 Task: Create a scrum project AgileAssist. Add to scrum project AgileAssist a team member softage.4@softage.net and assign as Project Lead. Add to scrum project AgileAssist a team member softage.1@softage.net
Action: Mouse moved to (248, 76)
Screenshot: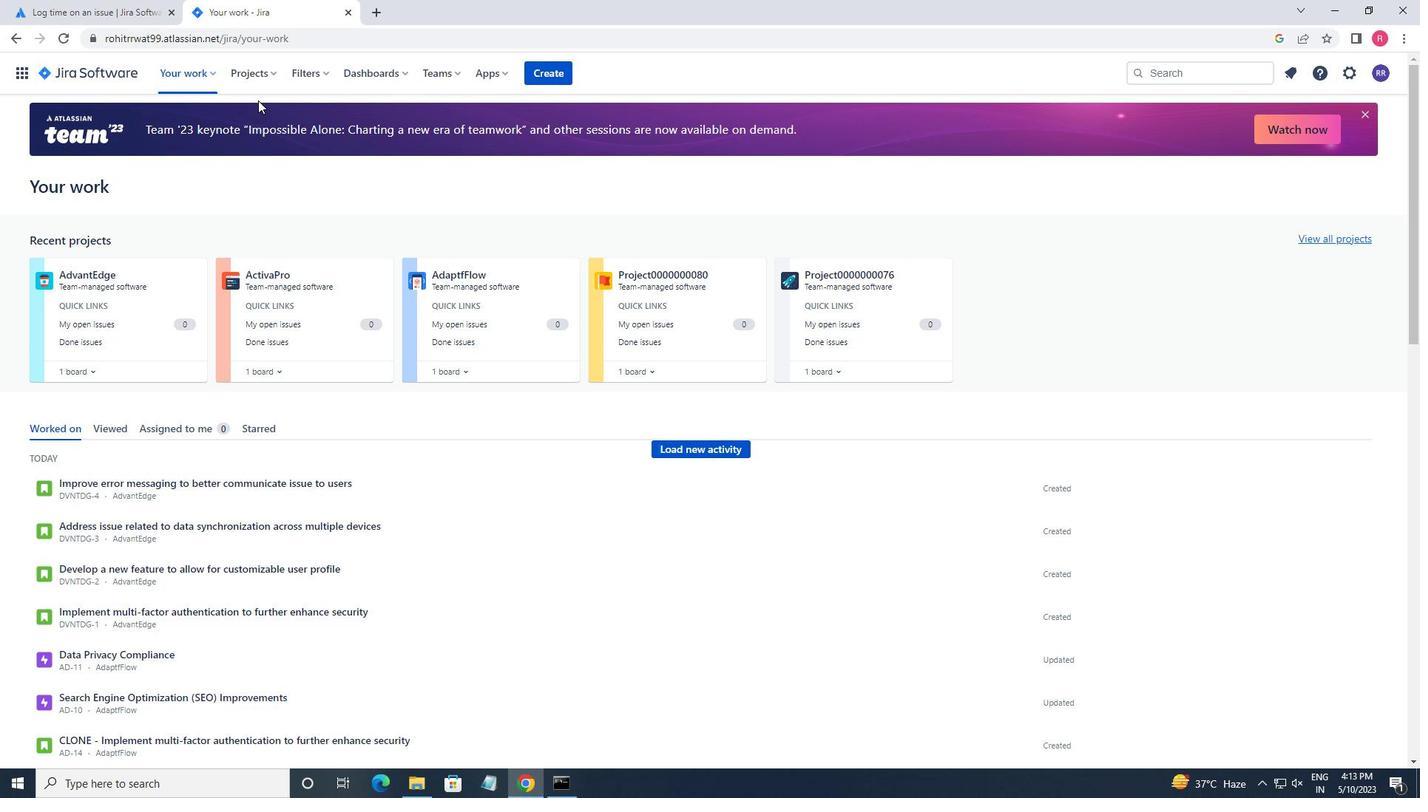 
Action: Mouse pressed left at (248, 76)
Screenshot: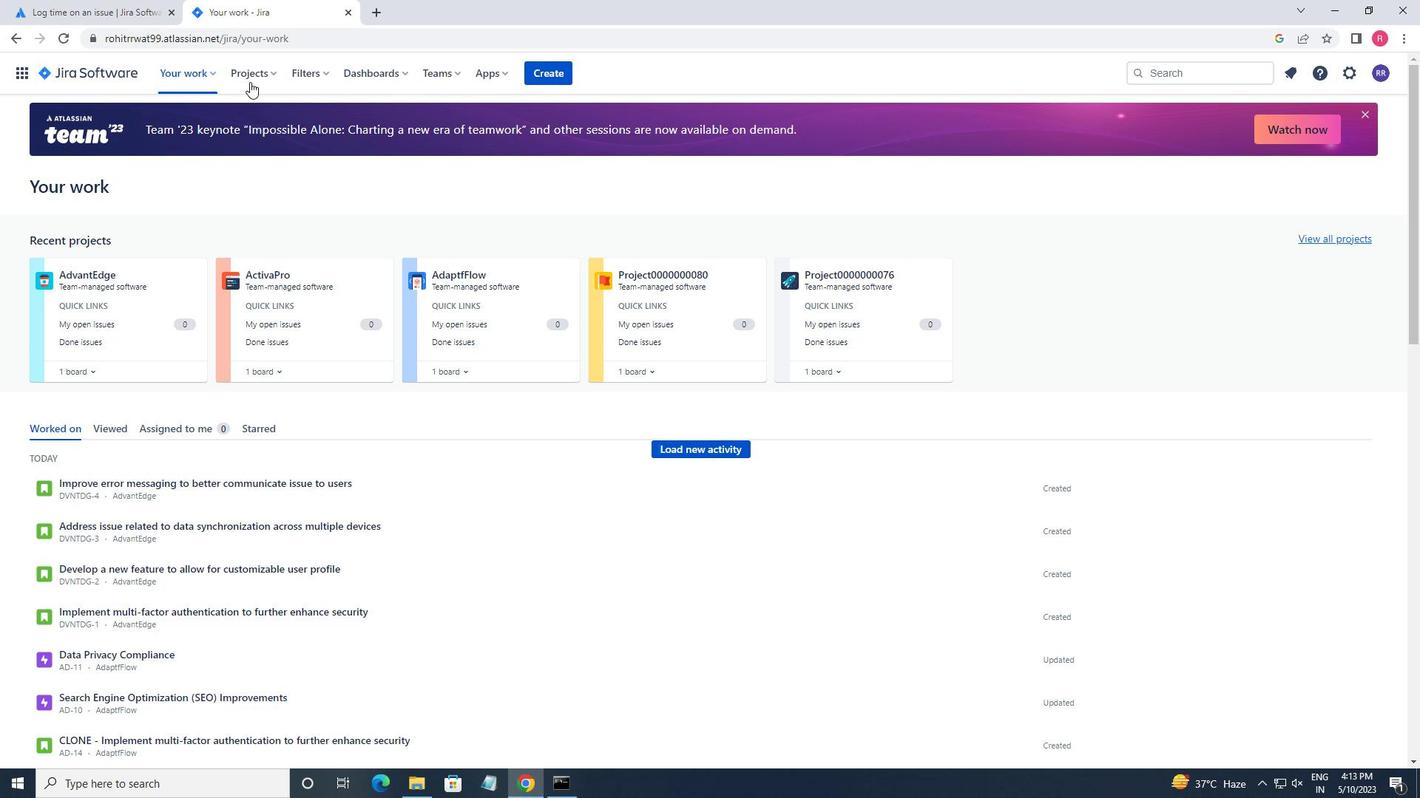 
Action: Mouse moved to (293, 369)
Screenshot: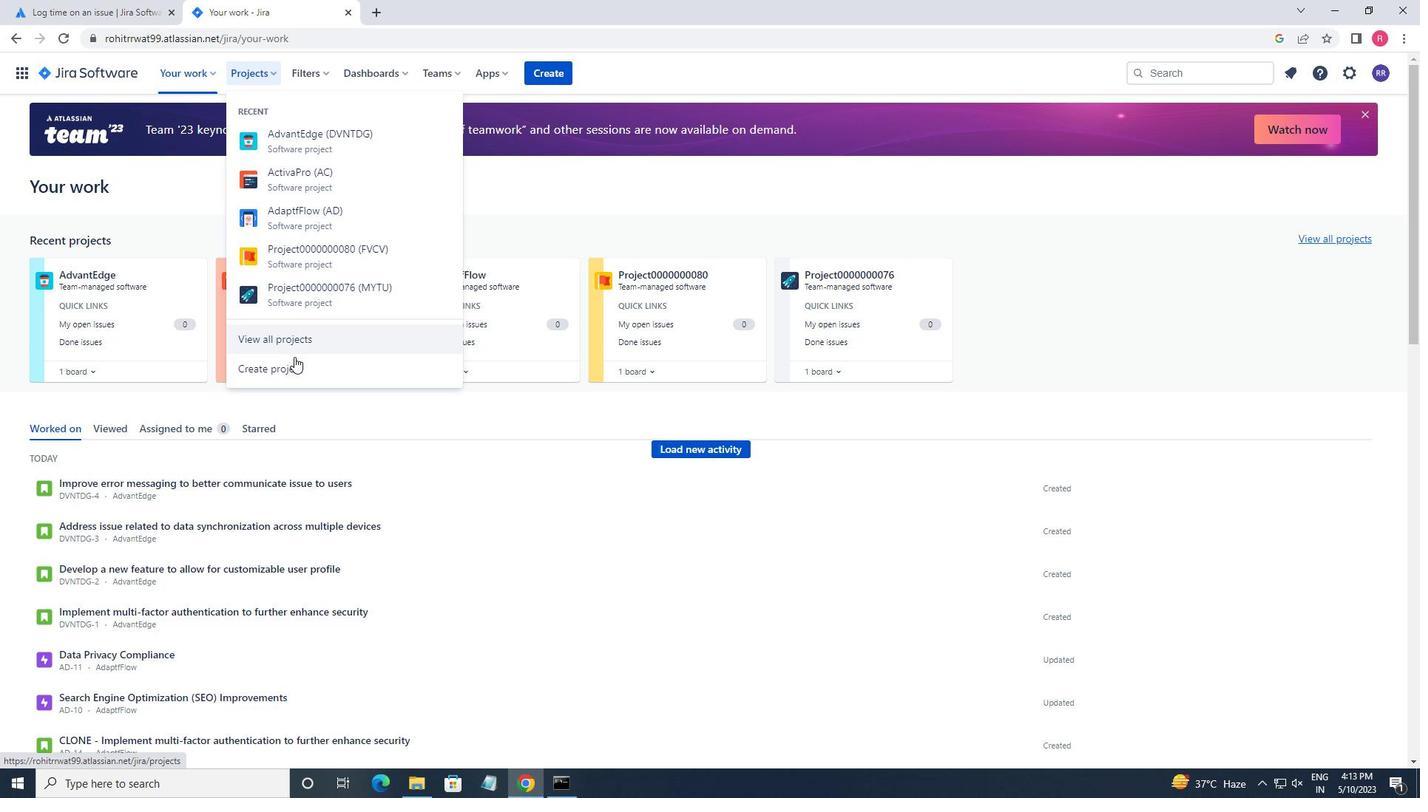 
Action: Mouse pressed left at (293, 369)
Screenshot: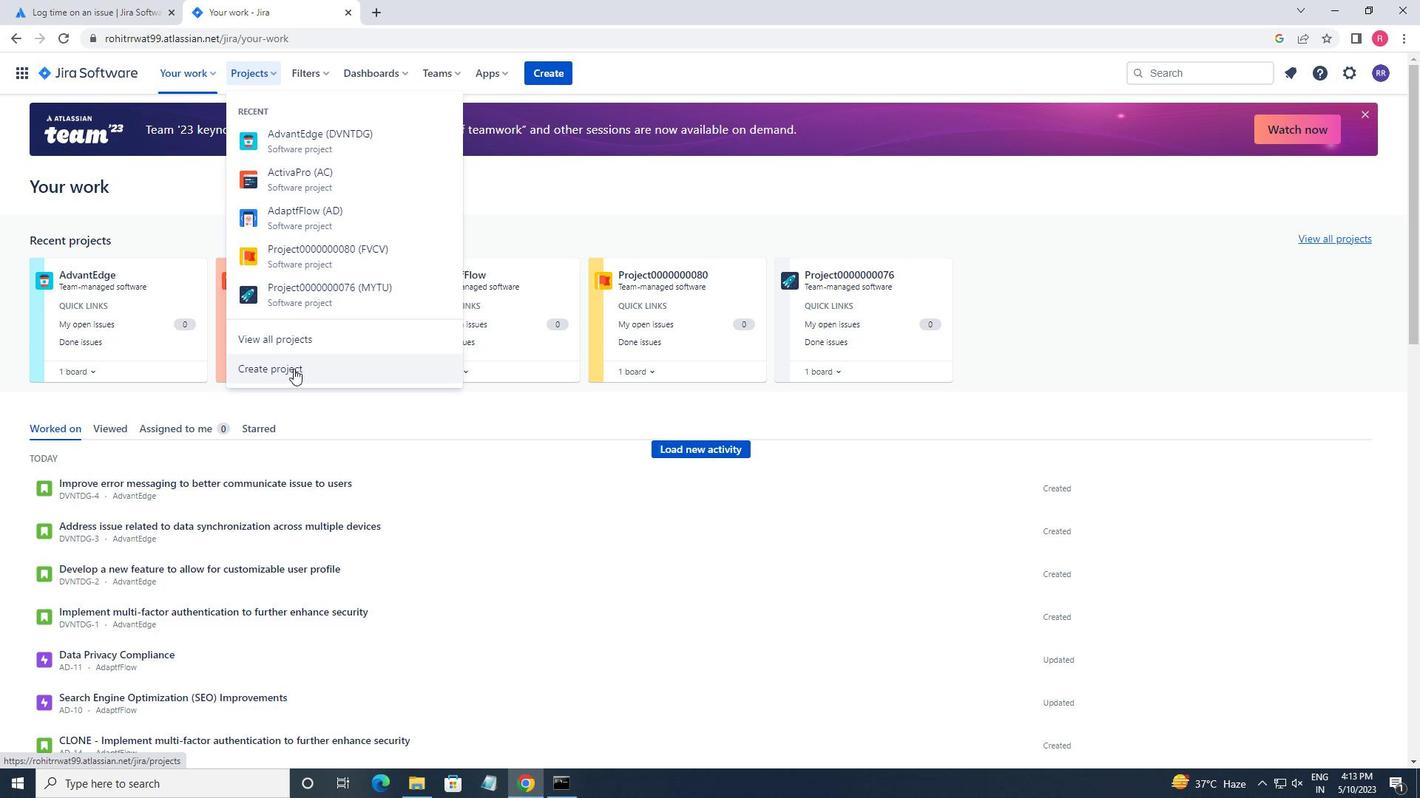
Action: Mouse moved to (727, 367)
Screenshot: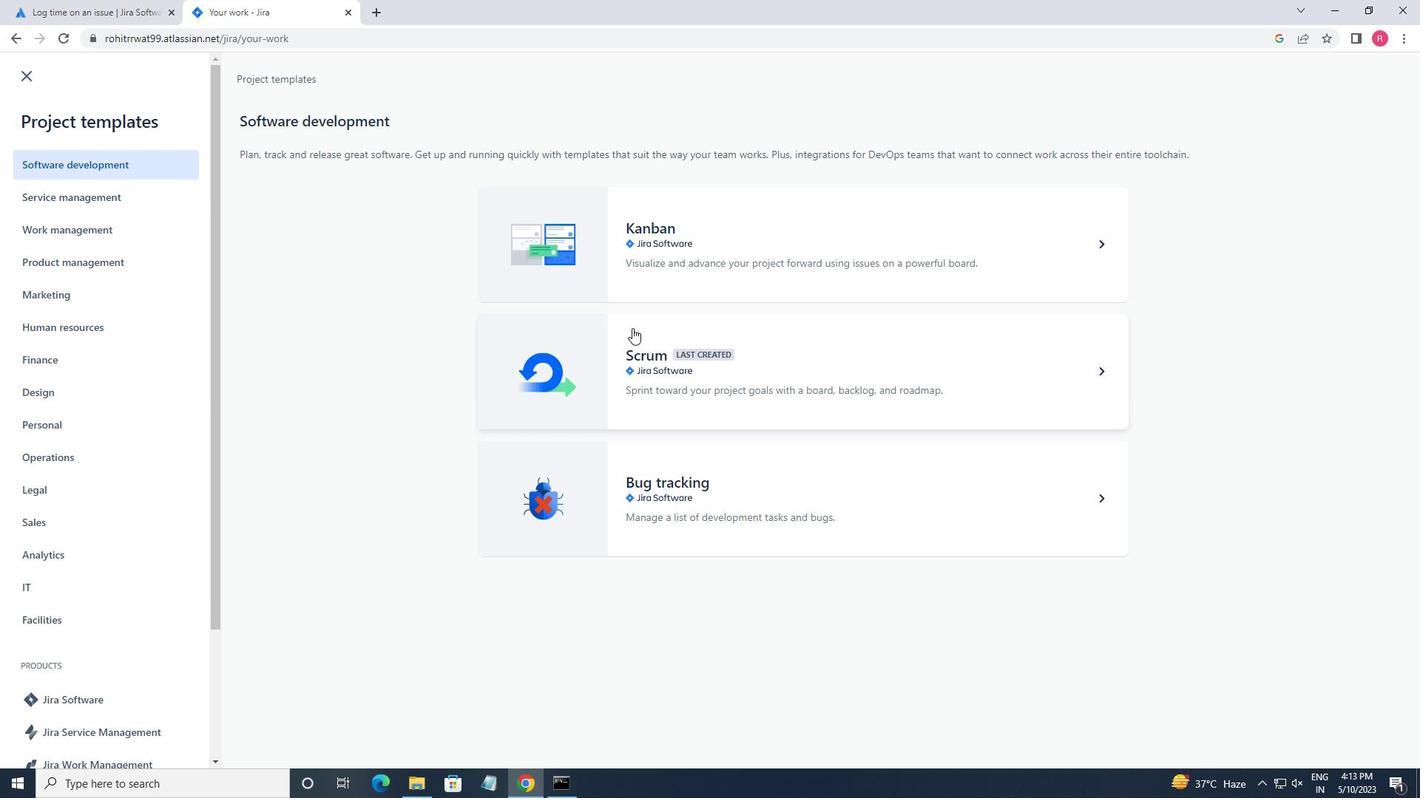 
Action: Mouse pressed left at (727, 367)
Screenshot: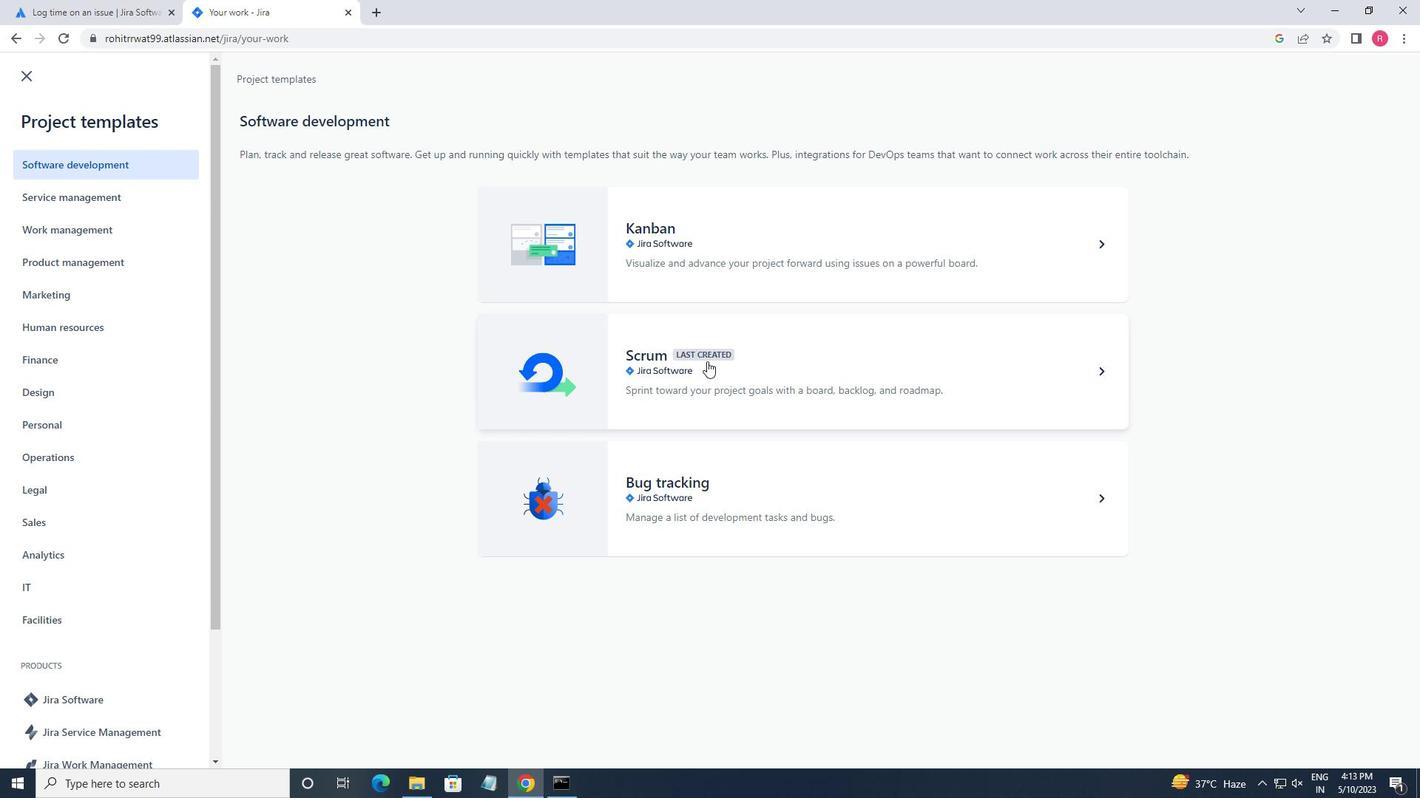 
Action: Mouse moved to (1088, 737)
Screenshot: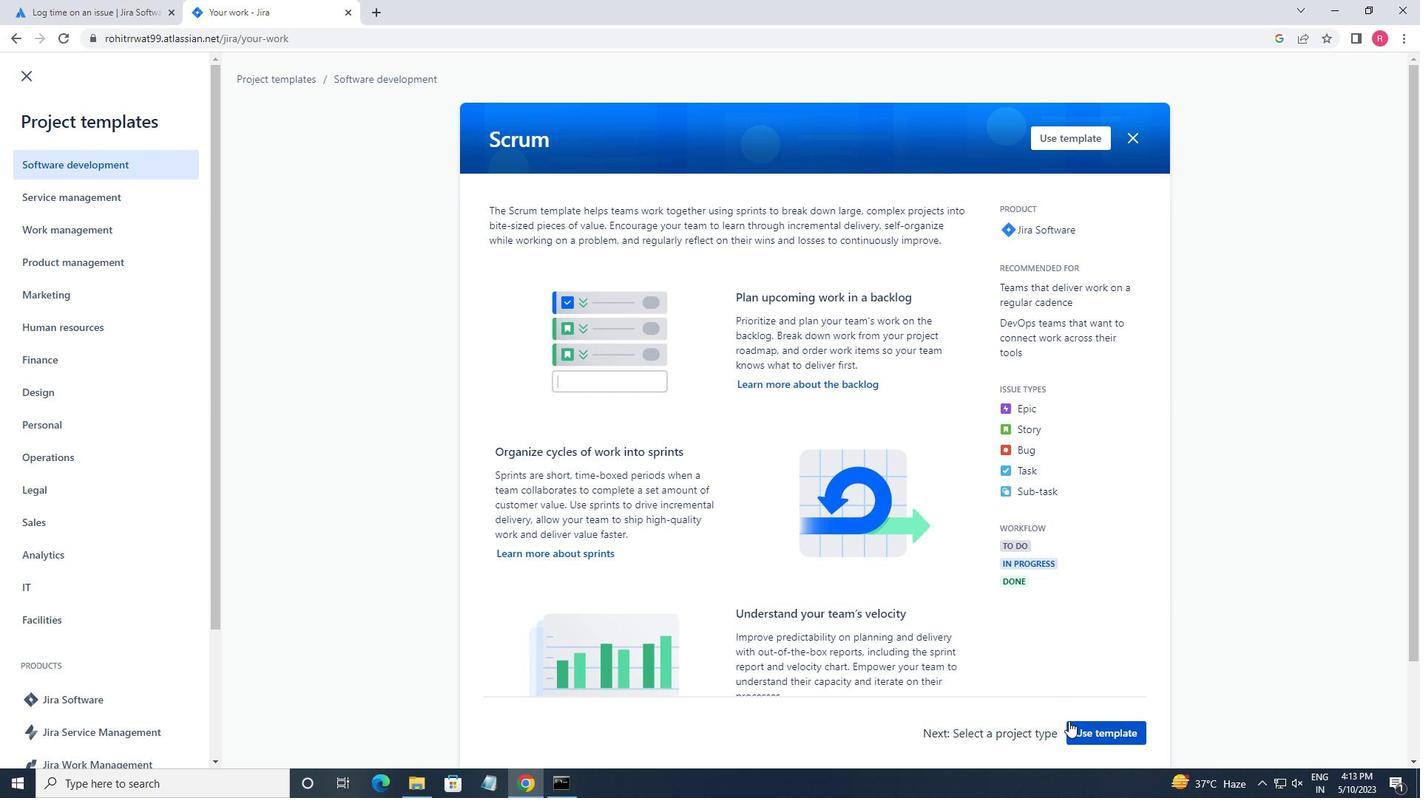
Action: Mouse pressed left at (1088, 737)
Screenshot: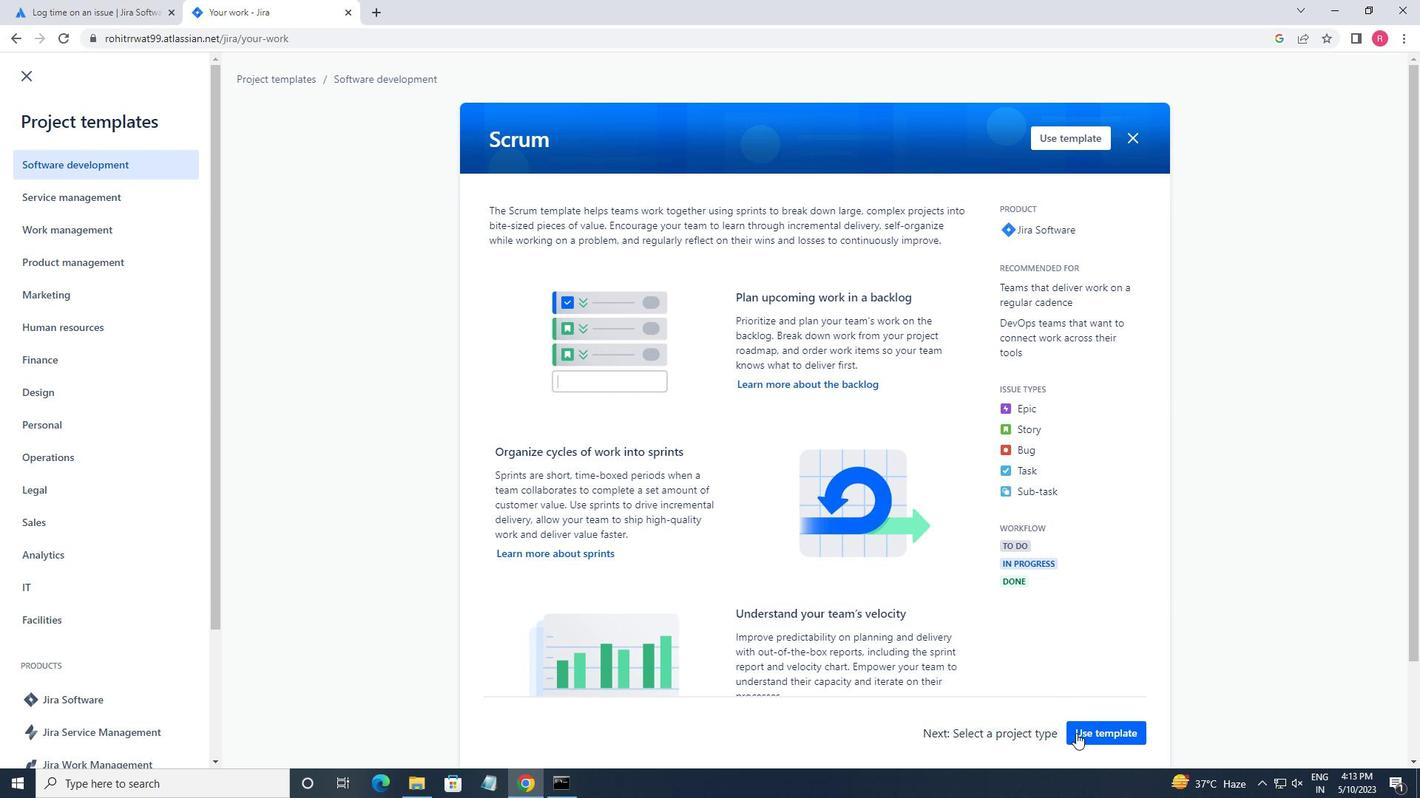 
Action: Mouse moved to (528, 720)
Screenshot: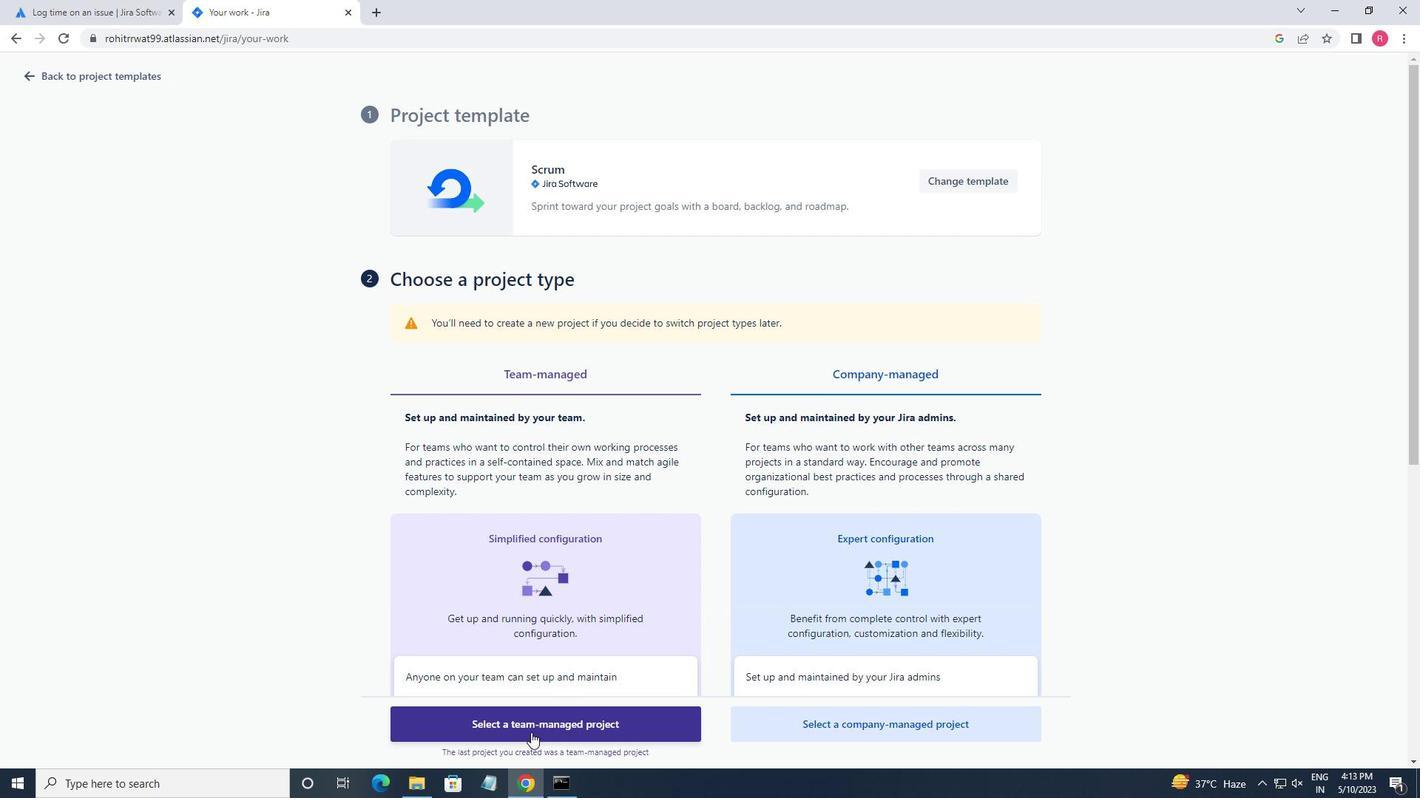 
Action: Mouse pressed left at (528, 720)
Screenshot: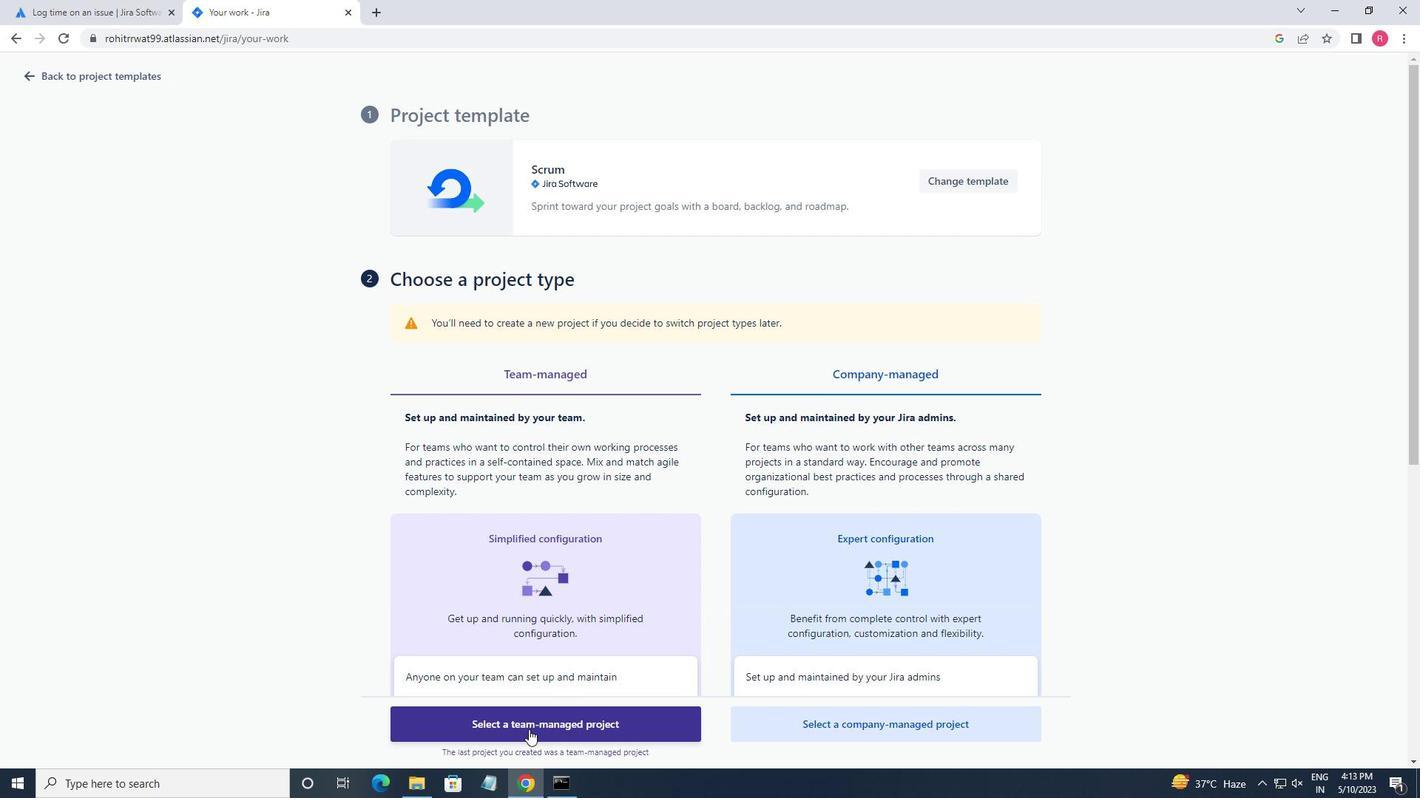 
Action: Mouse moved to (449, 371)
Screenshot: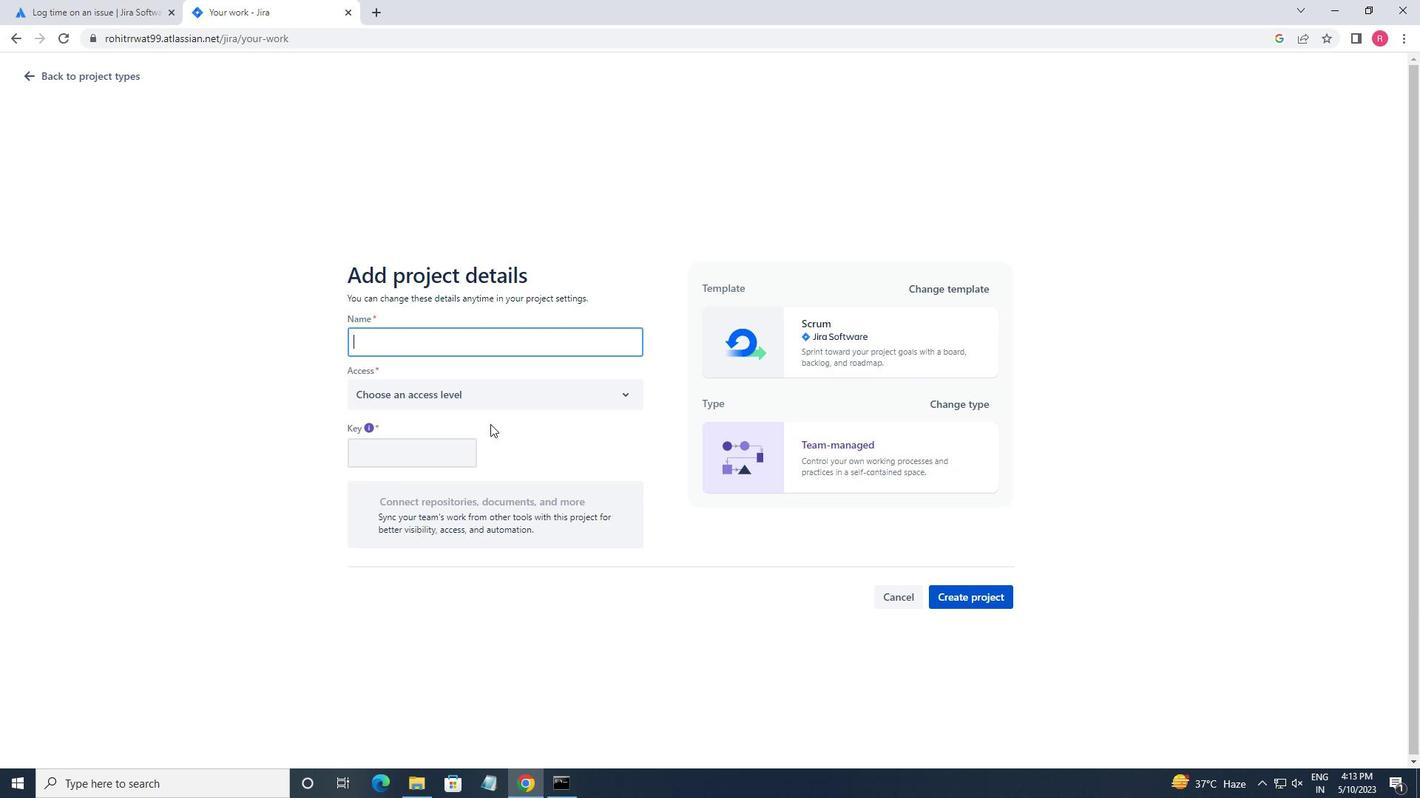 
Action: Key pressed <Key.shift>AGILE<Key.shift>ASSIST
Screenshot: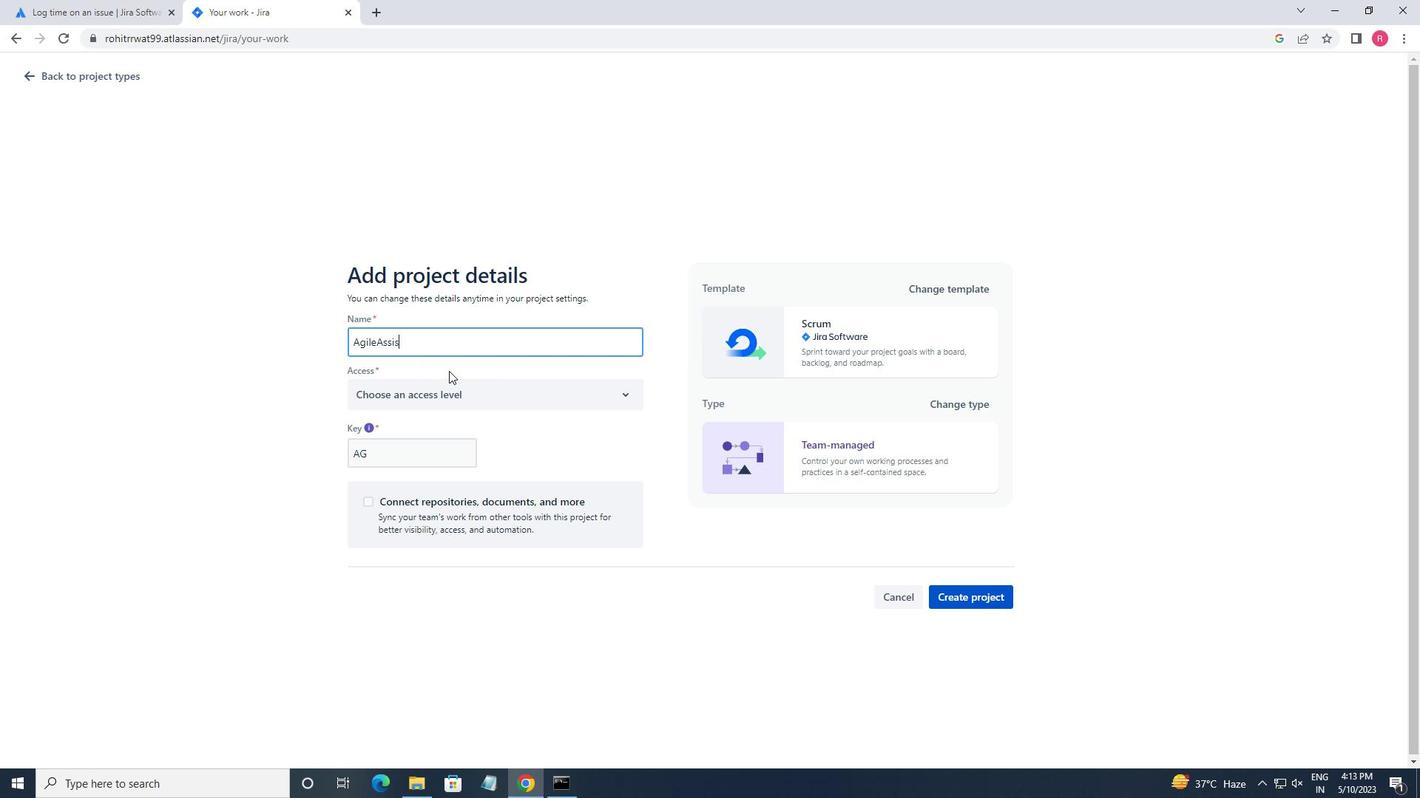 
Action: Mouse moved to (447, 388)
Screenshot: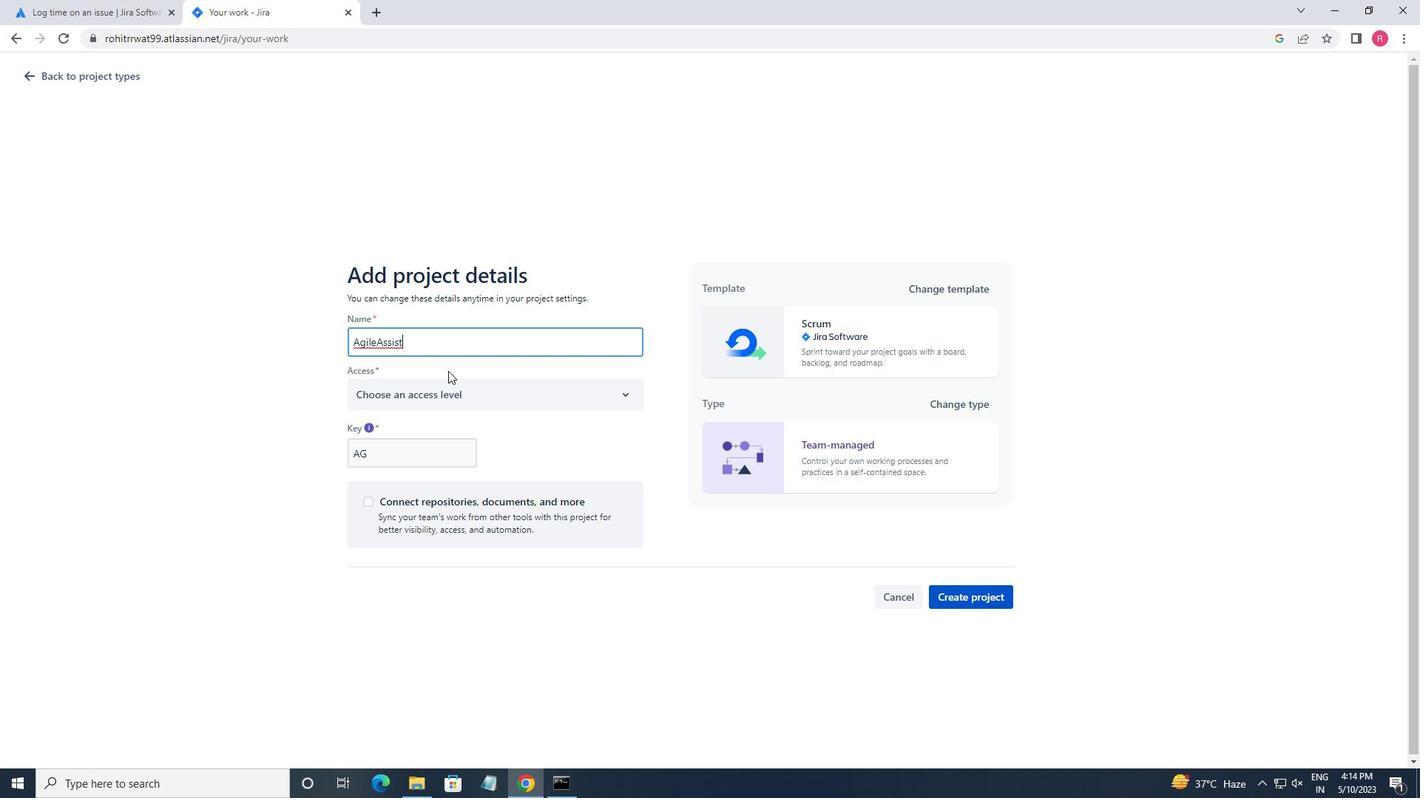 
Action: Mouse pressed left at (447, 388)
Screenshot: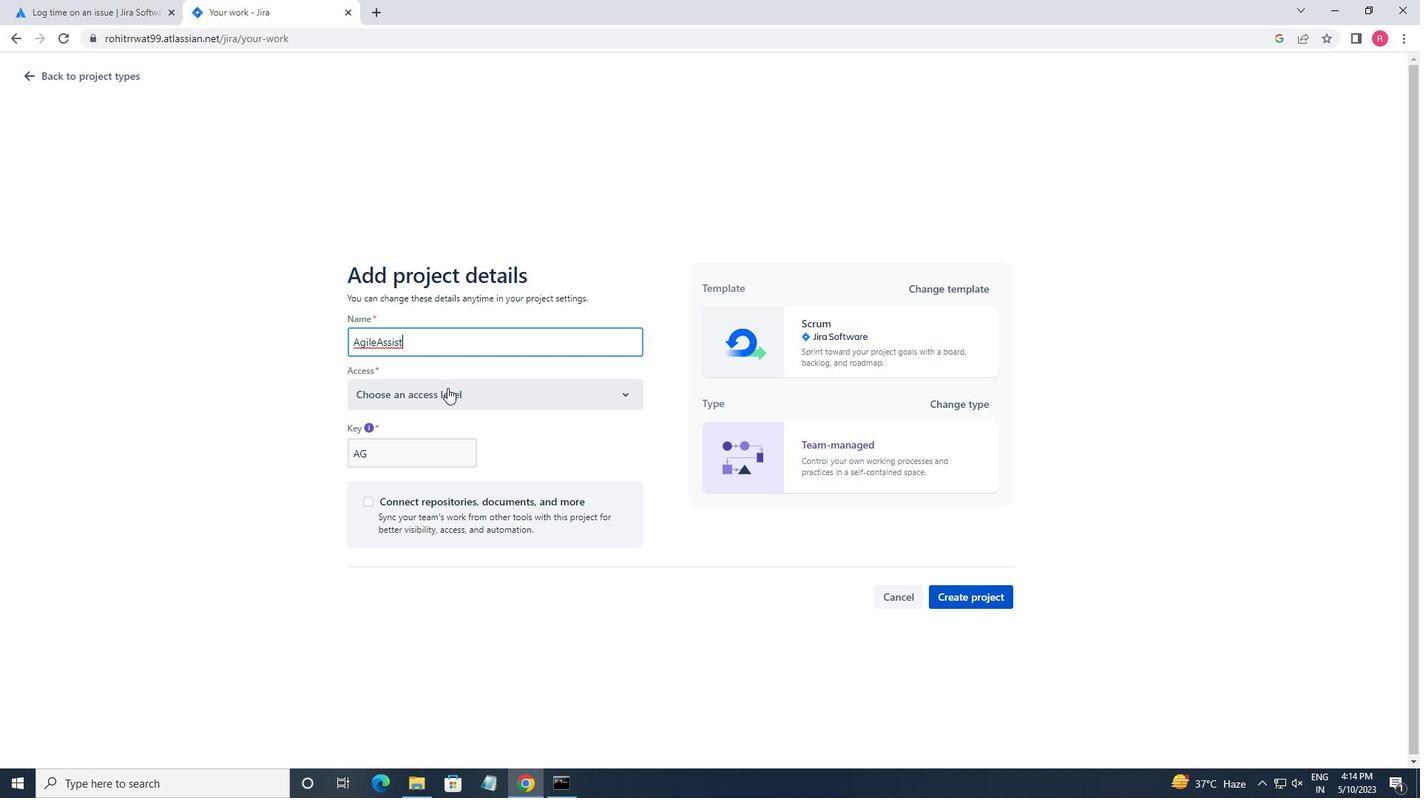 
Action: Mouse moved to (410, 437)
Screenshot: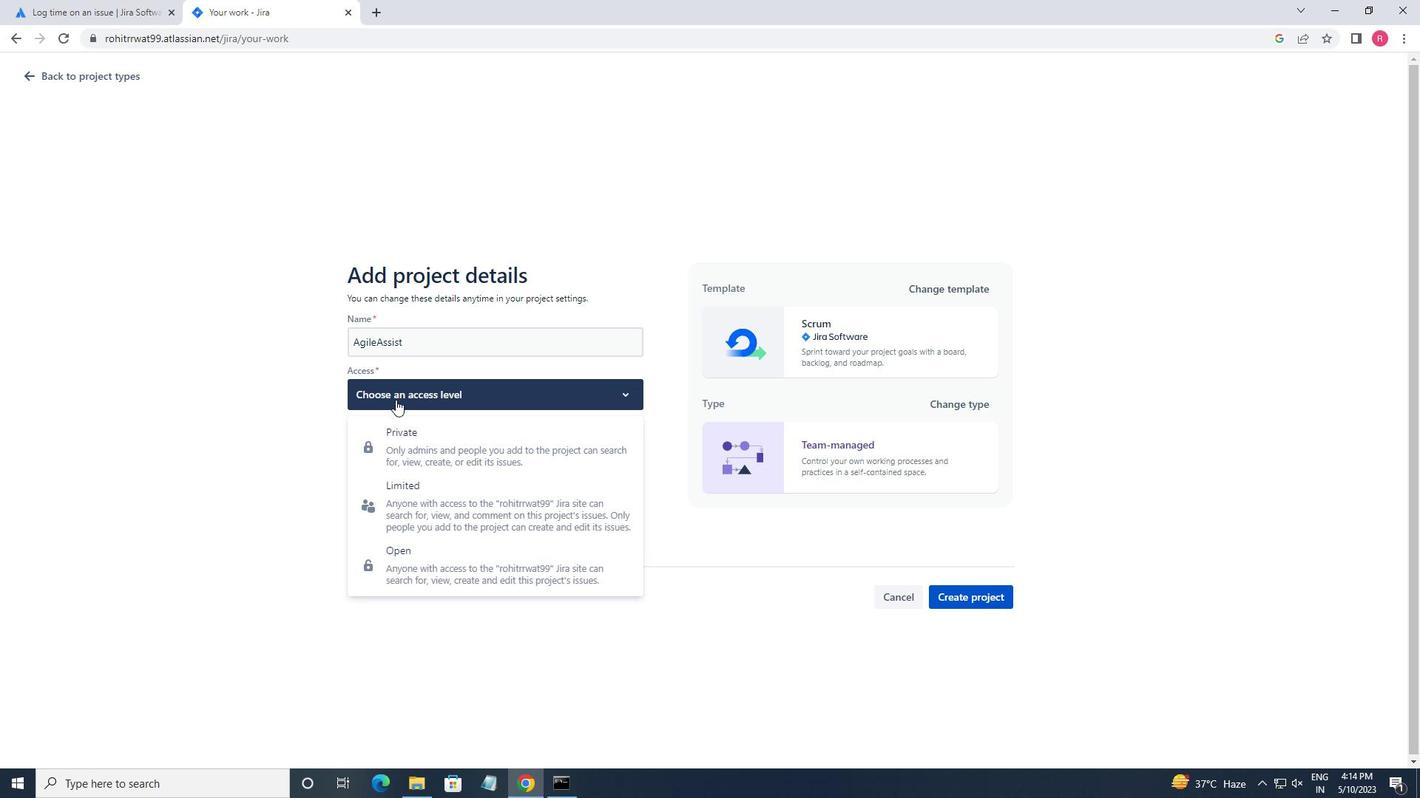 
Action: Mouse pressed left at (410, 437)
Screenshot: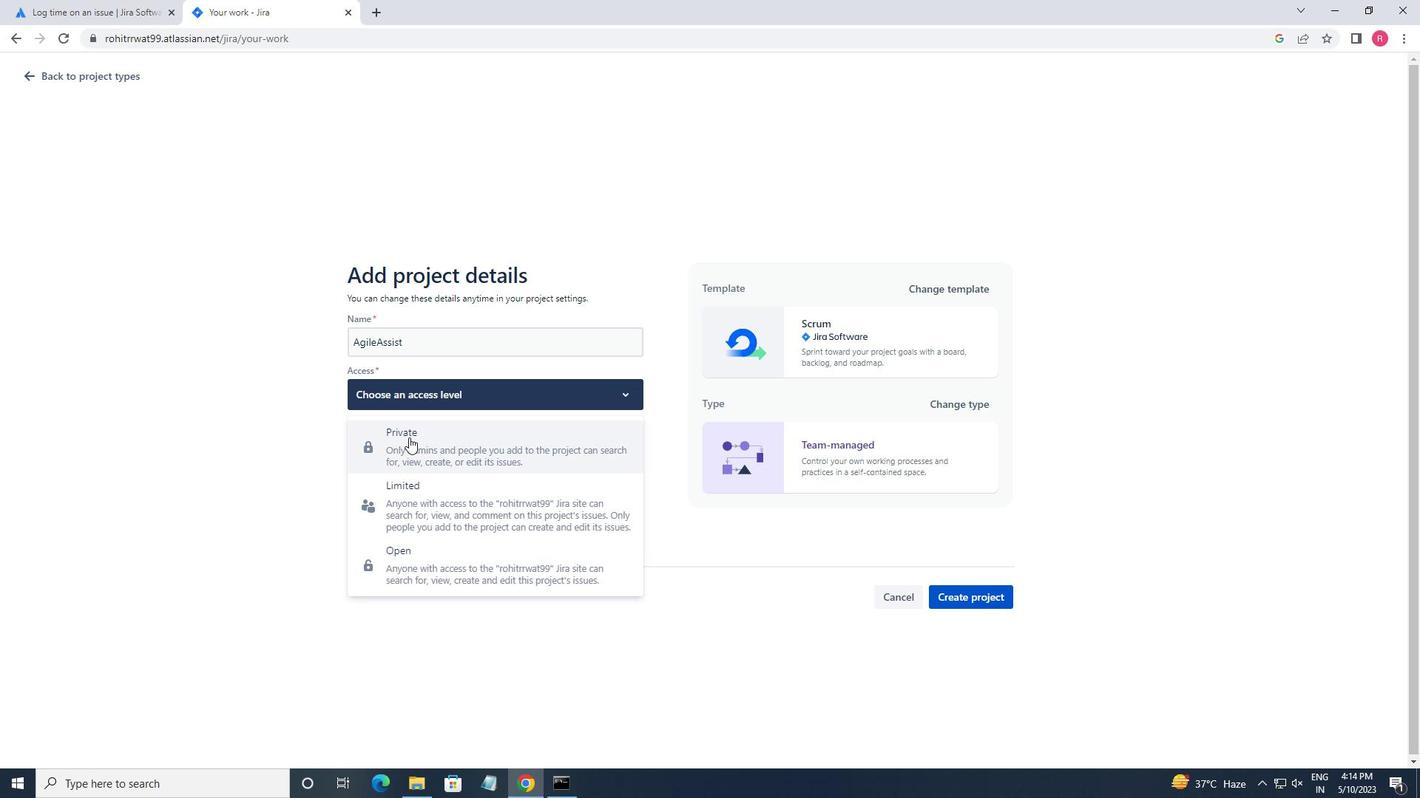 
Action: Mouse moved to (946, 595)
Screenshot: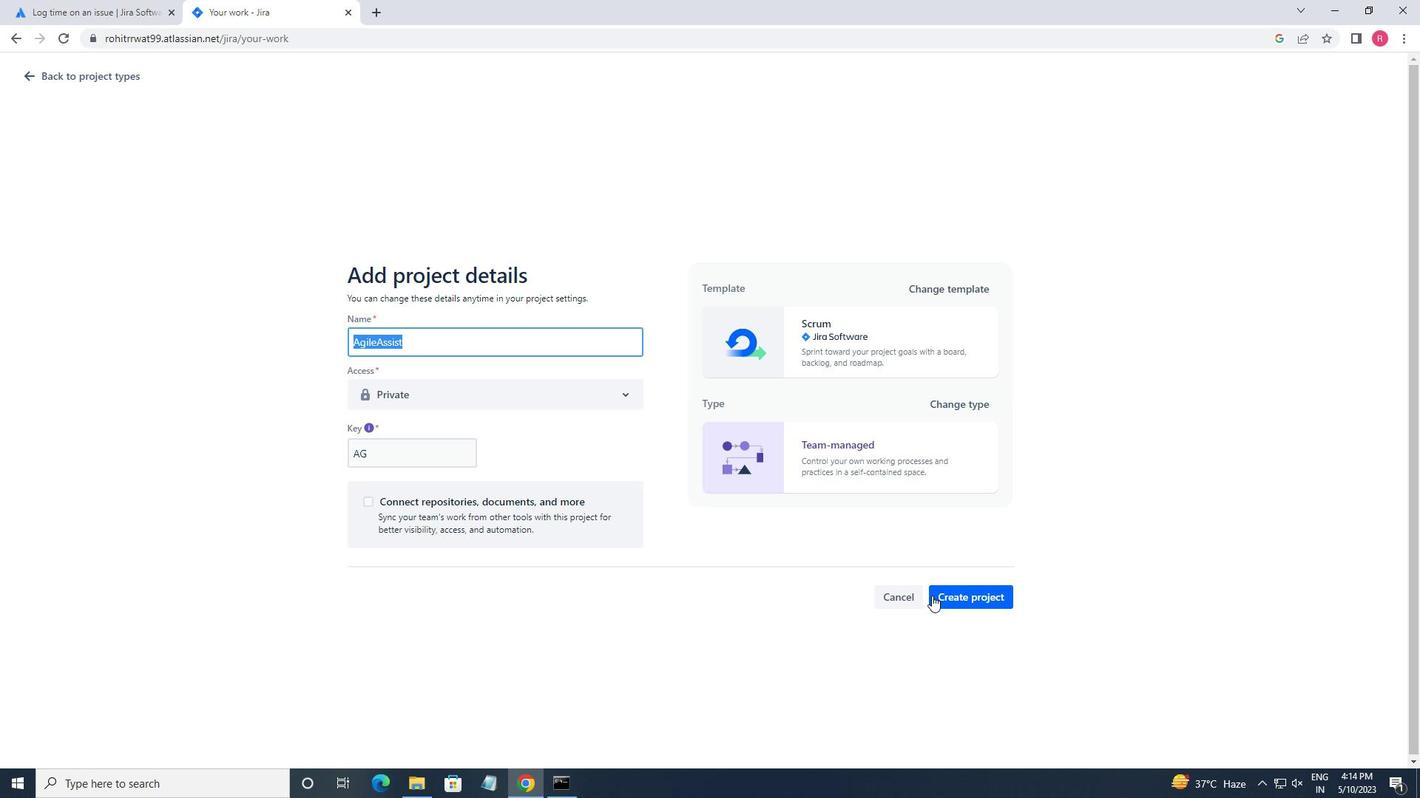 
Action: Mouse pressed left at (946, 595)
Screenshot: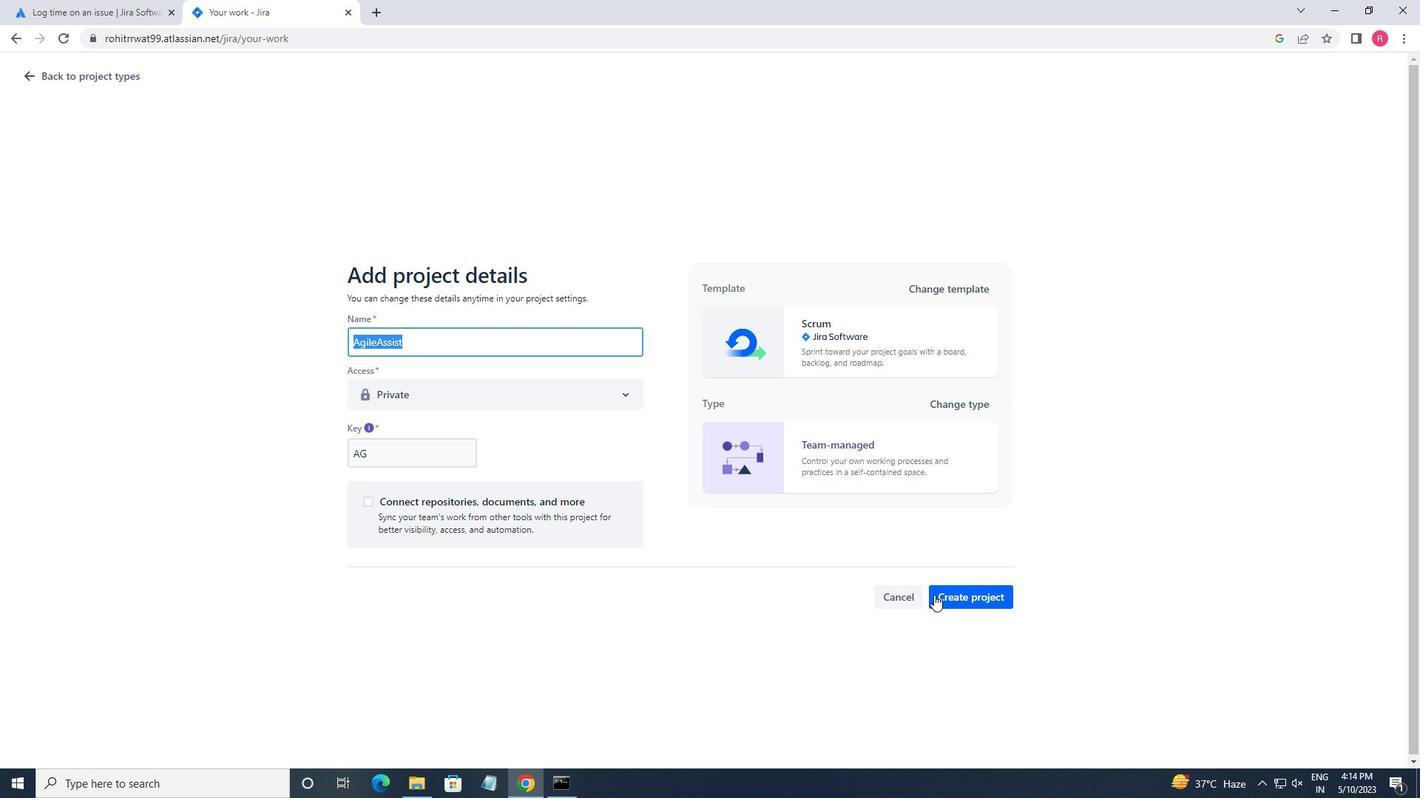 
Action: Mouse moved to (352, 199)
Screenshot: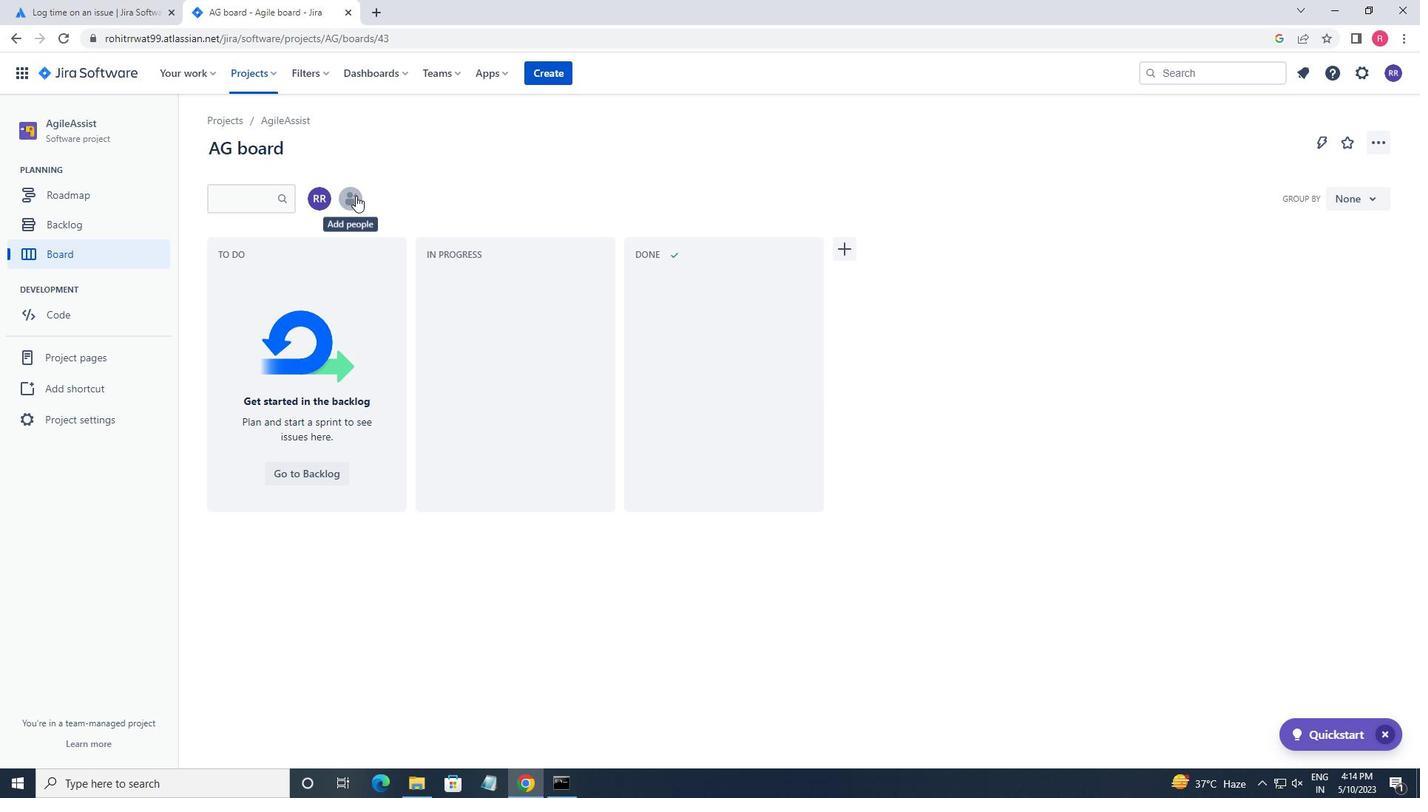 
Action: Mouse pressed left at (352, 199)
Screenshot: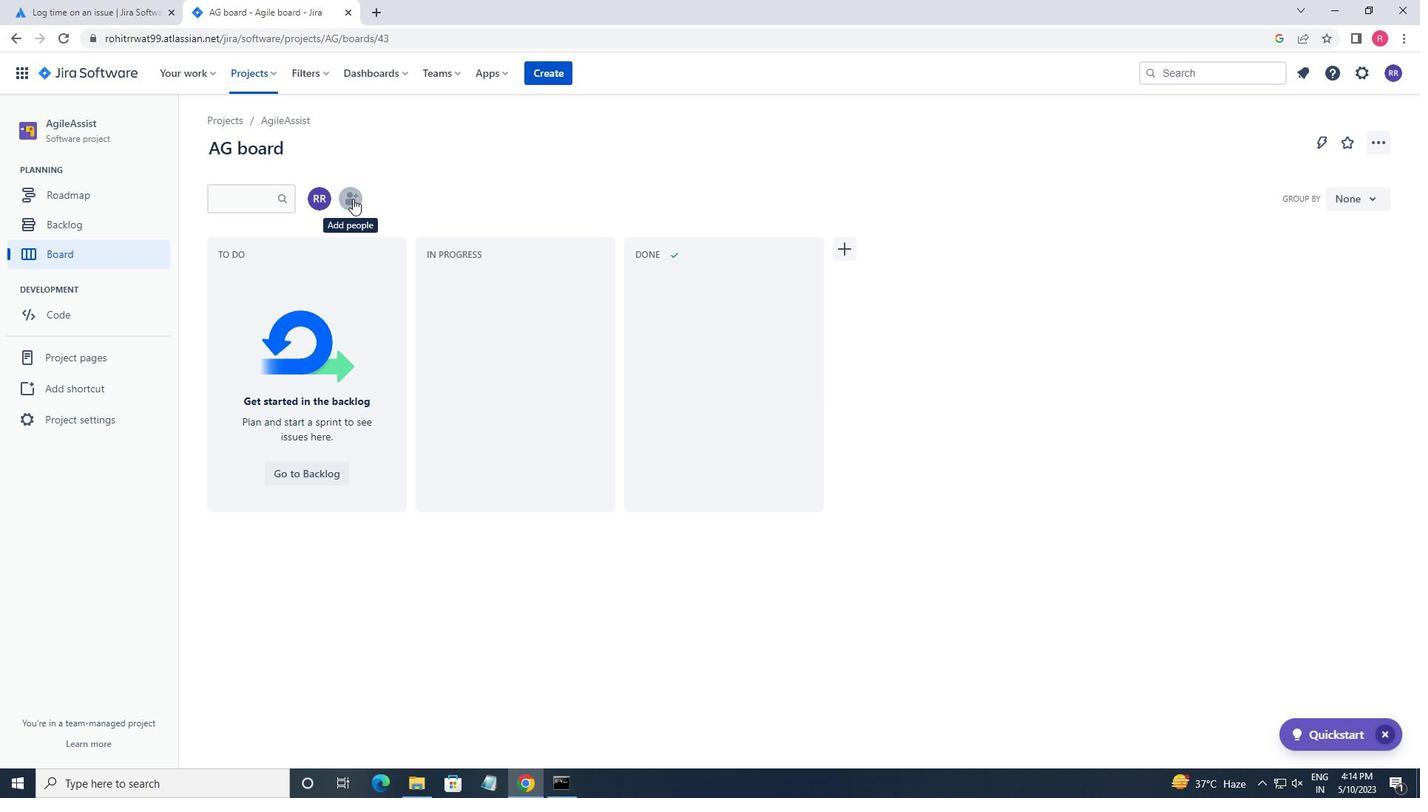 
Action: Mouse moved to (386, 253)
Screenshot: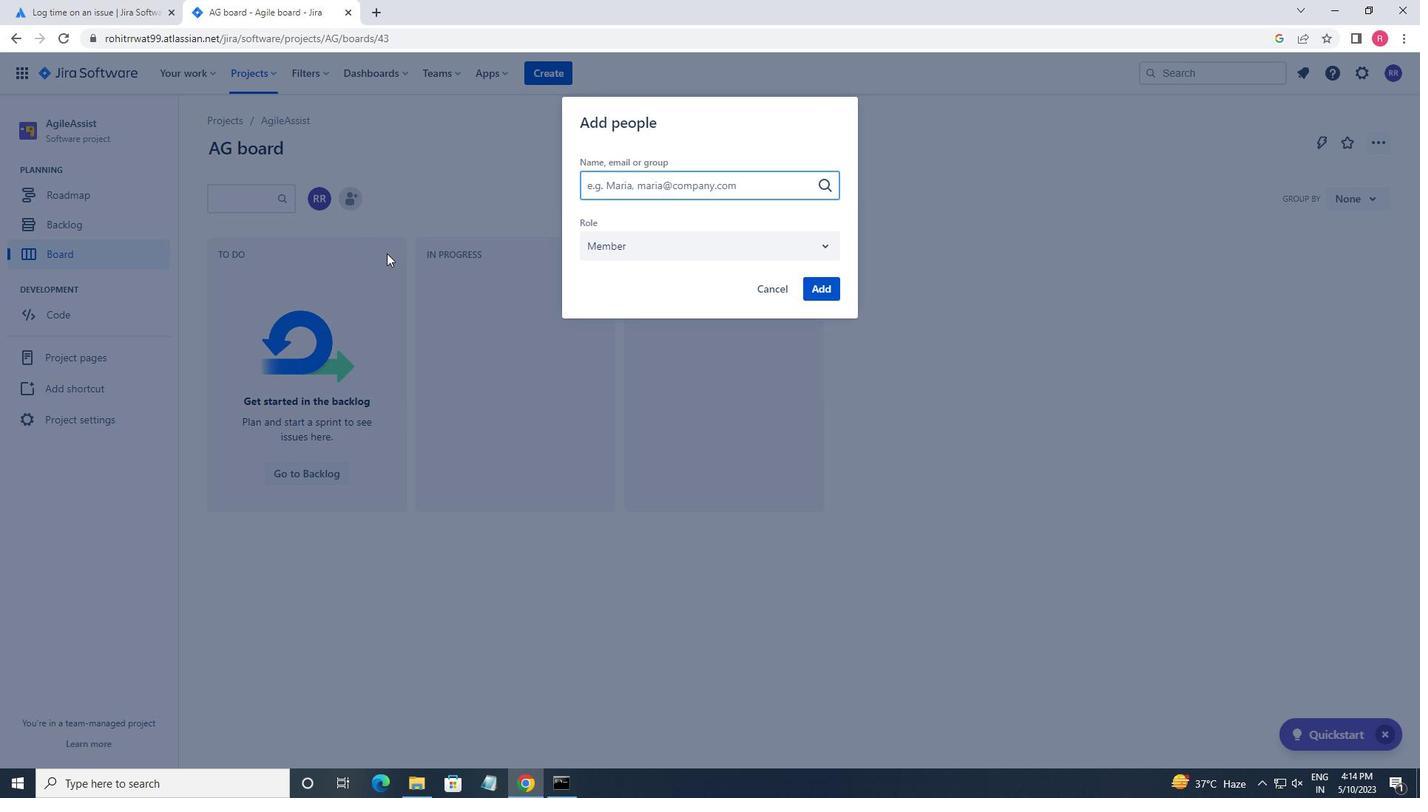 
Action: Key pressed SOFTAGE.4<Key.shift>@SOFTAW<Key.backspace><Key.backspace>AGE.NET<Key.enter>
Screenshot: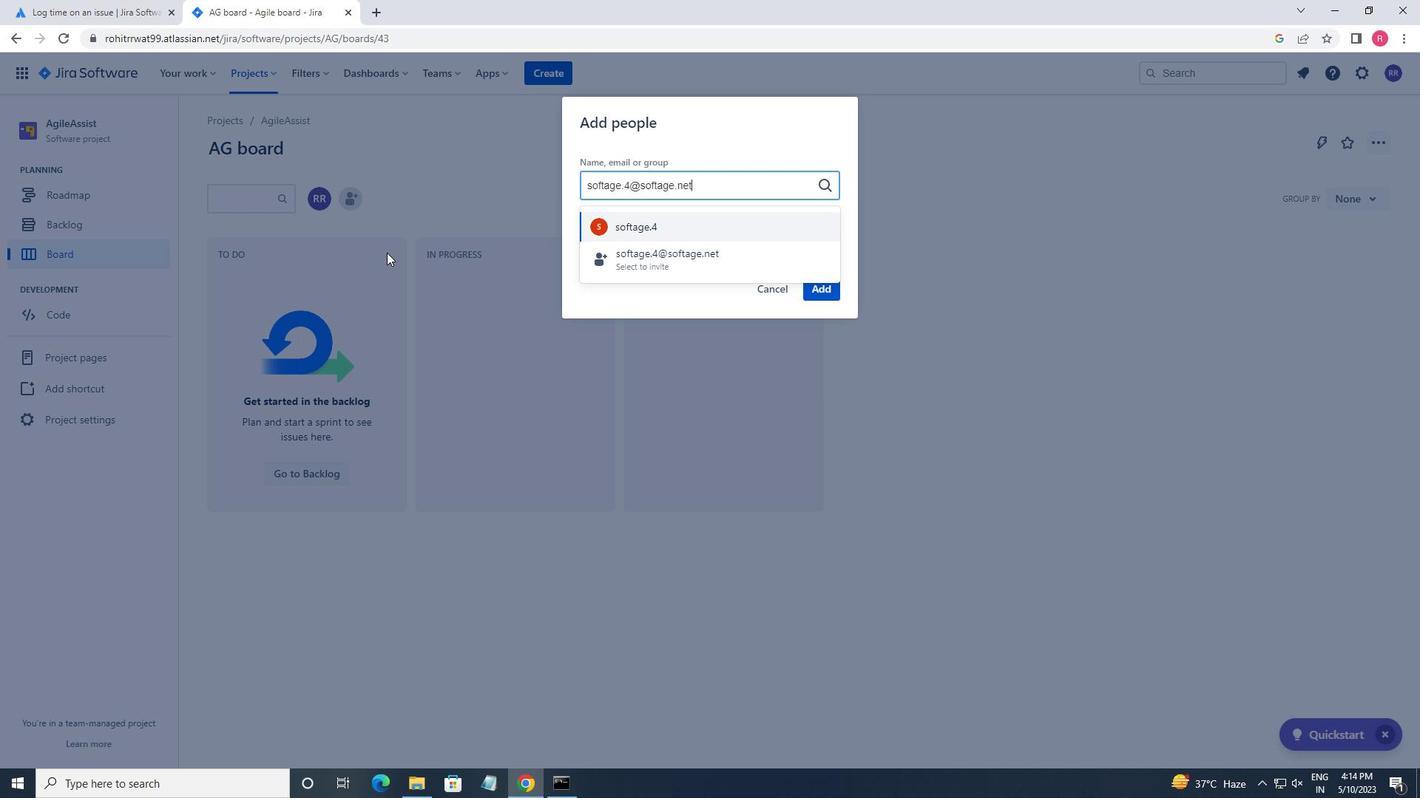 
Action: Mouse moved to (830, 284)
Screenshot: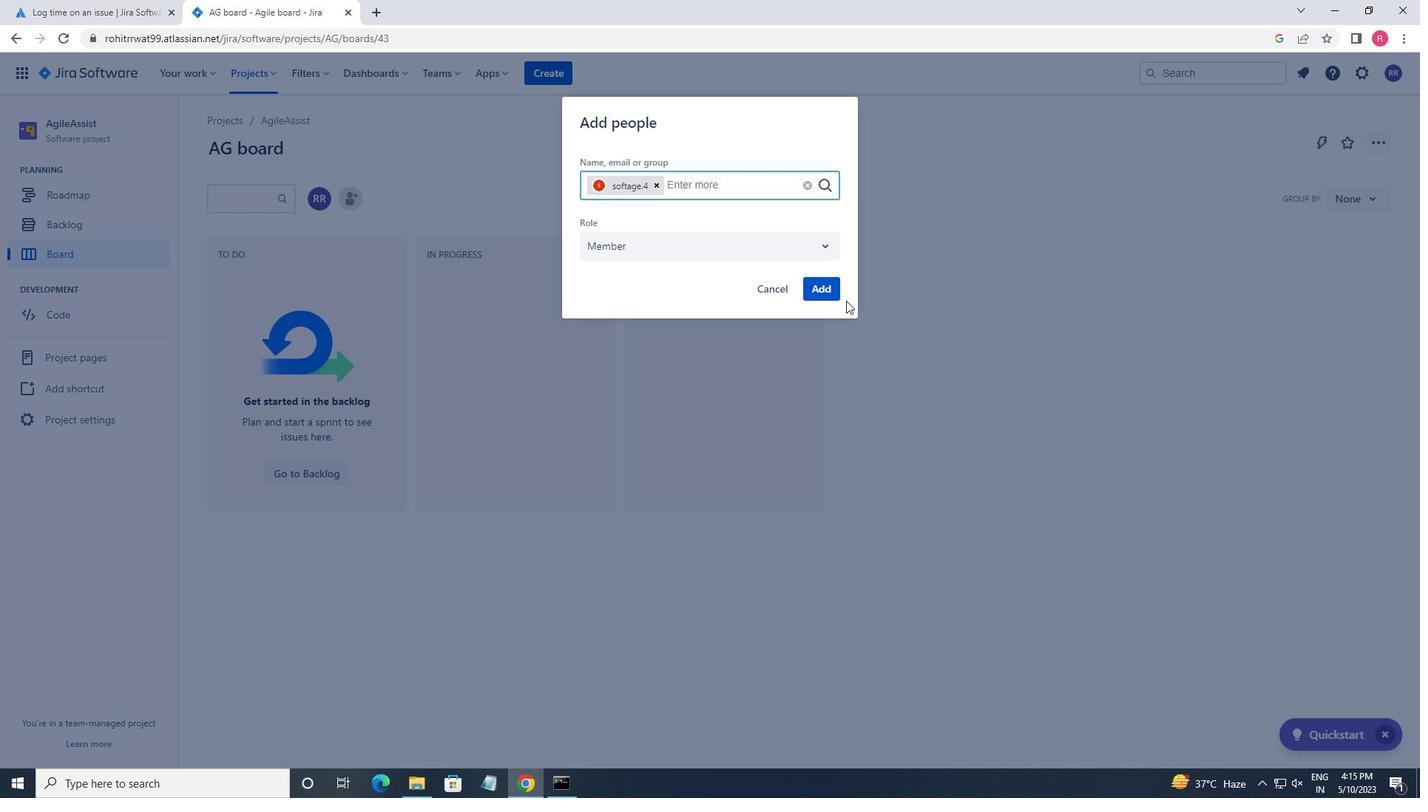 
Action: Mouse pressed left at (830, 284)
Screenshot: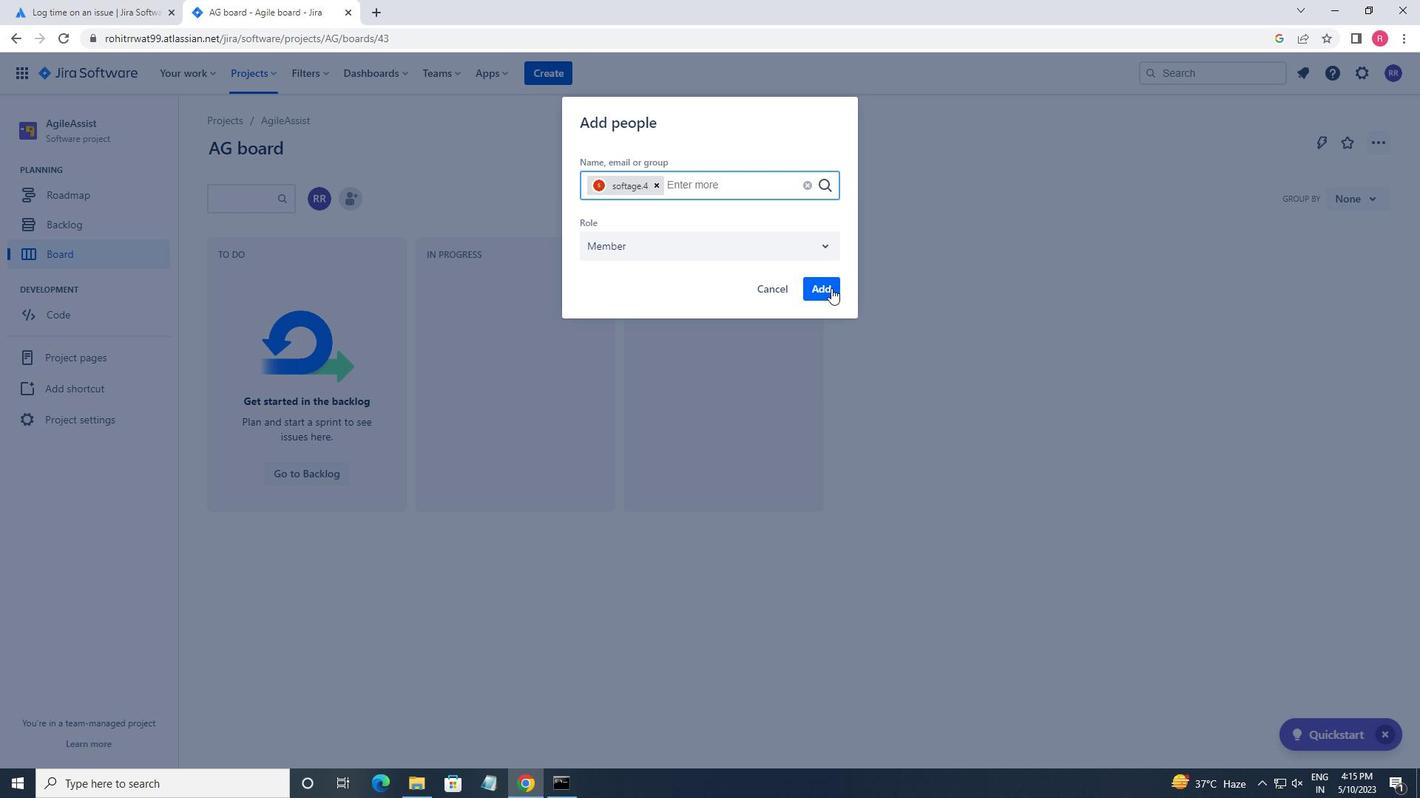 
Action: Mouse moved to (345, 199)
Screenshot: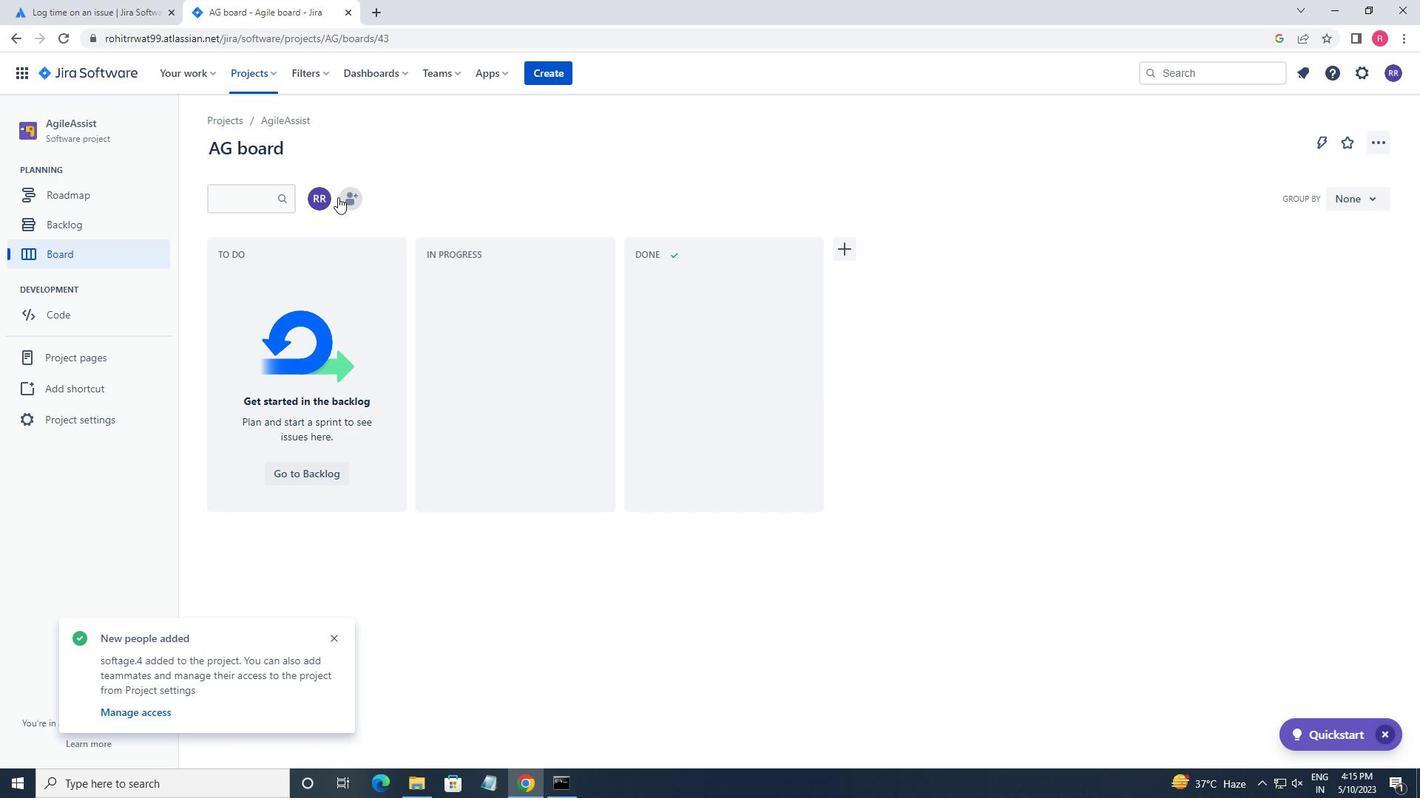 
Action: Mouse pressed left at (345, 199)
Screenshot: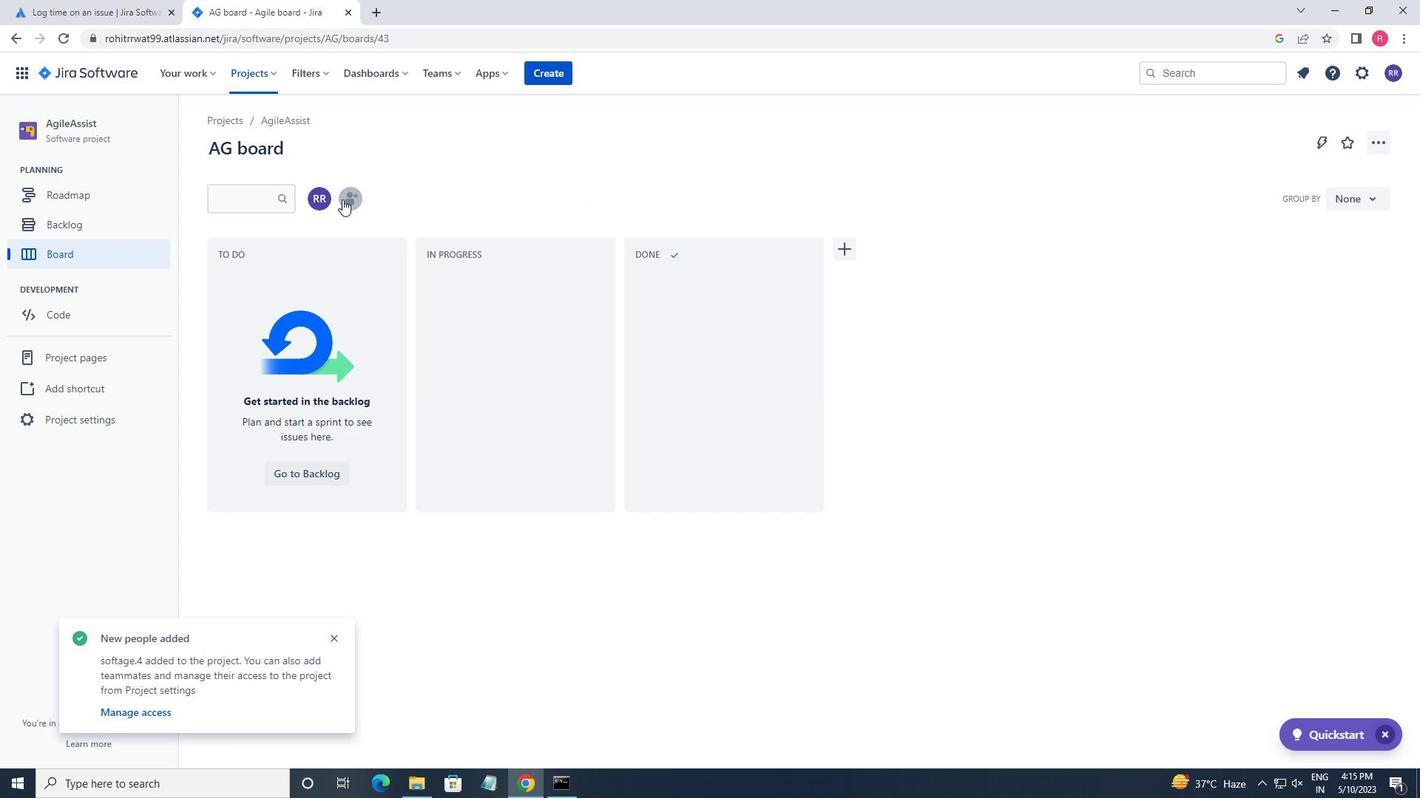 
Action: Mouse moved to (403, 239)
Screenshot: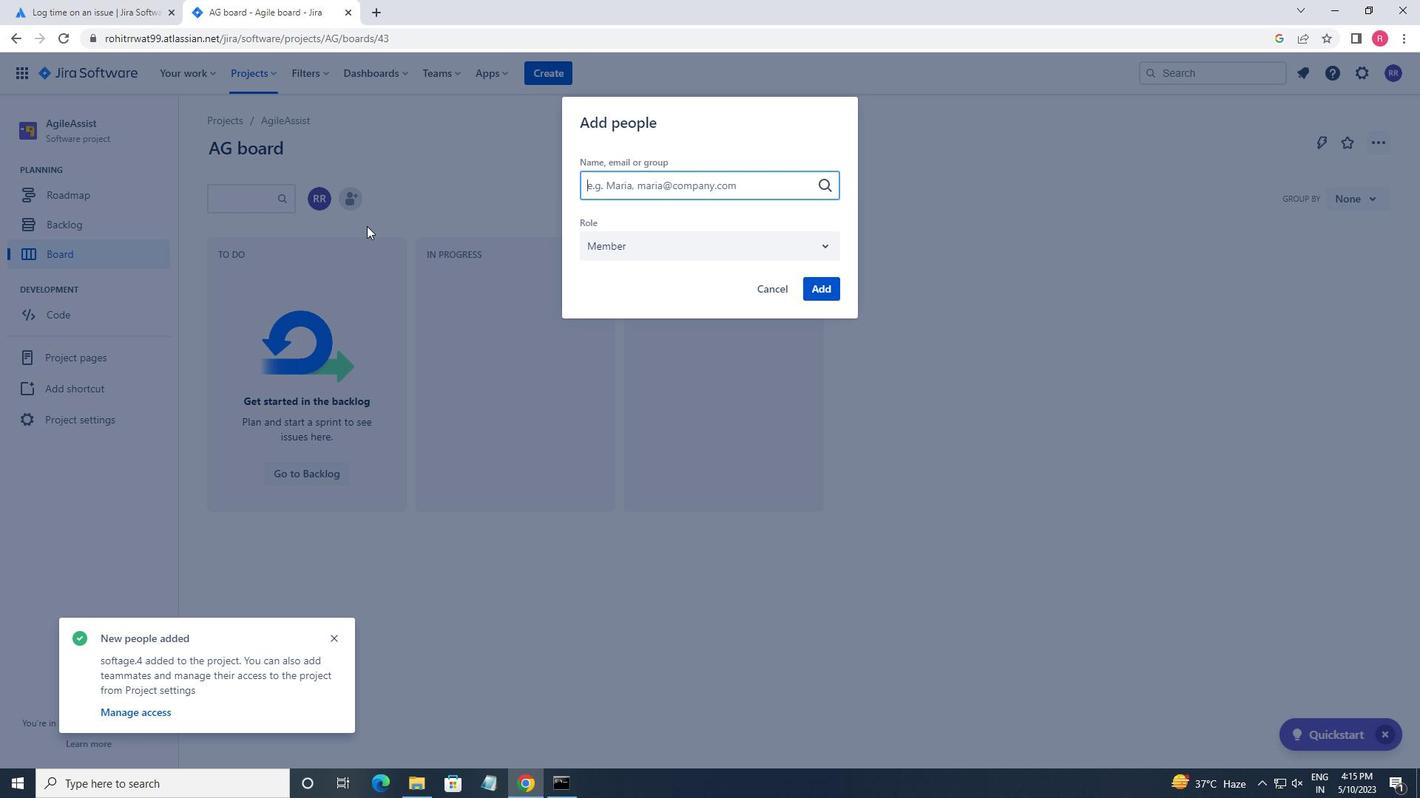 
Action: Key pressed SOFTAGE.1<Key.shift>@SOFTGE.NET
Screenshot: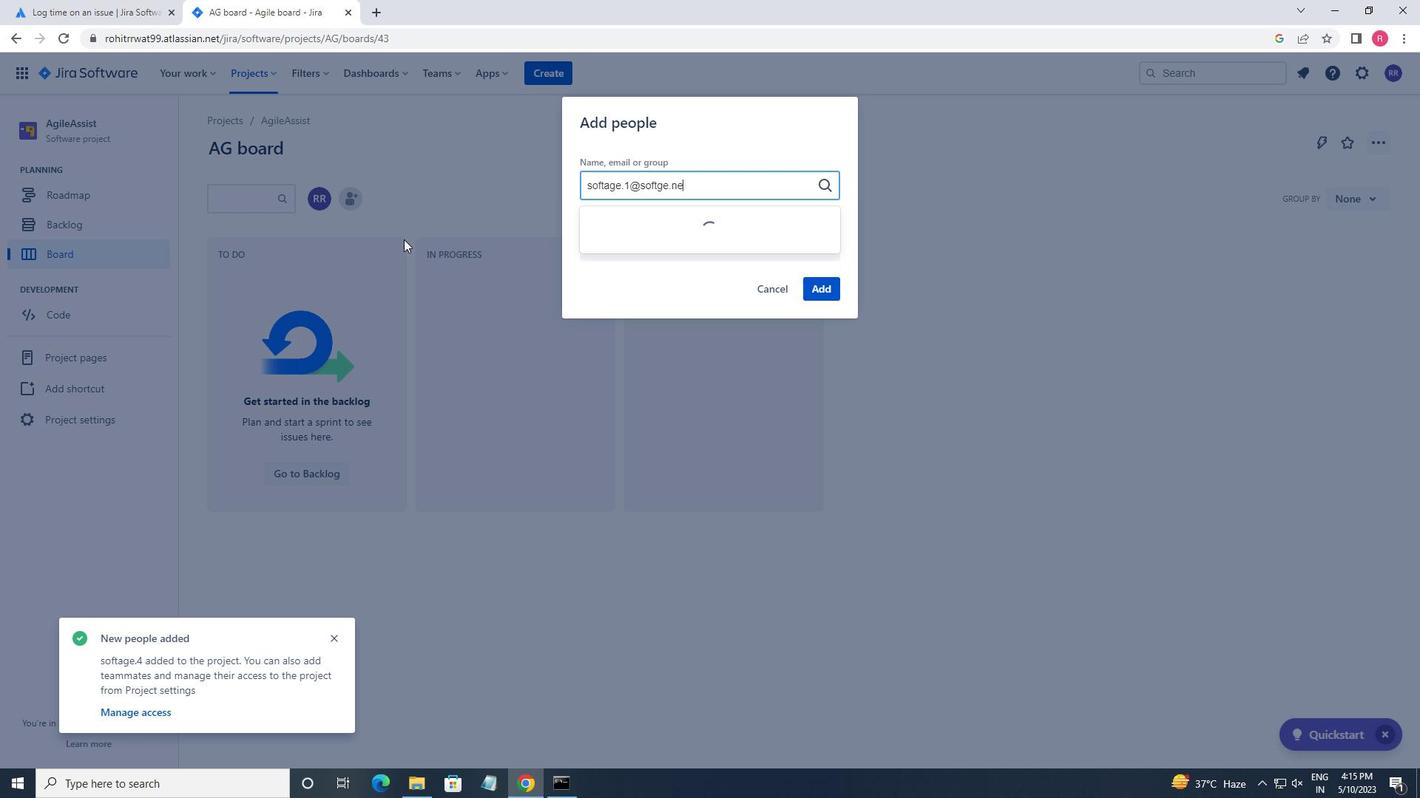 
Action: Mouse moved to (662, 235)
Screenshot: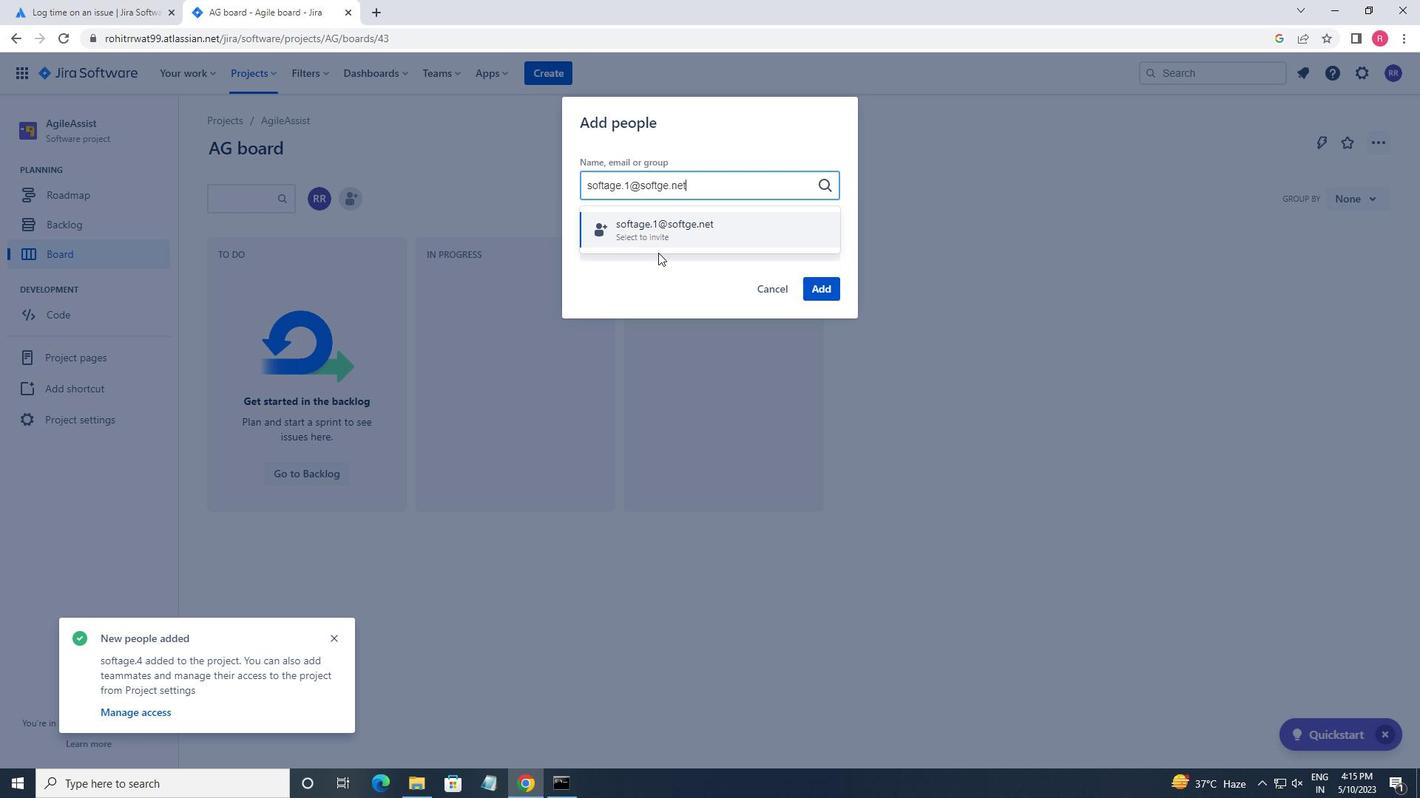 
Action: Mouse pressed left at (662, 235)
Screenshot: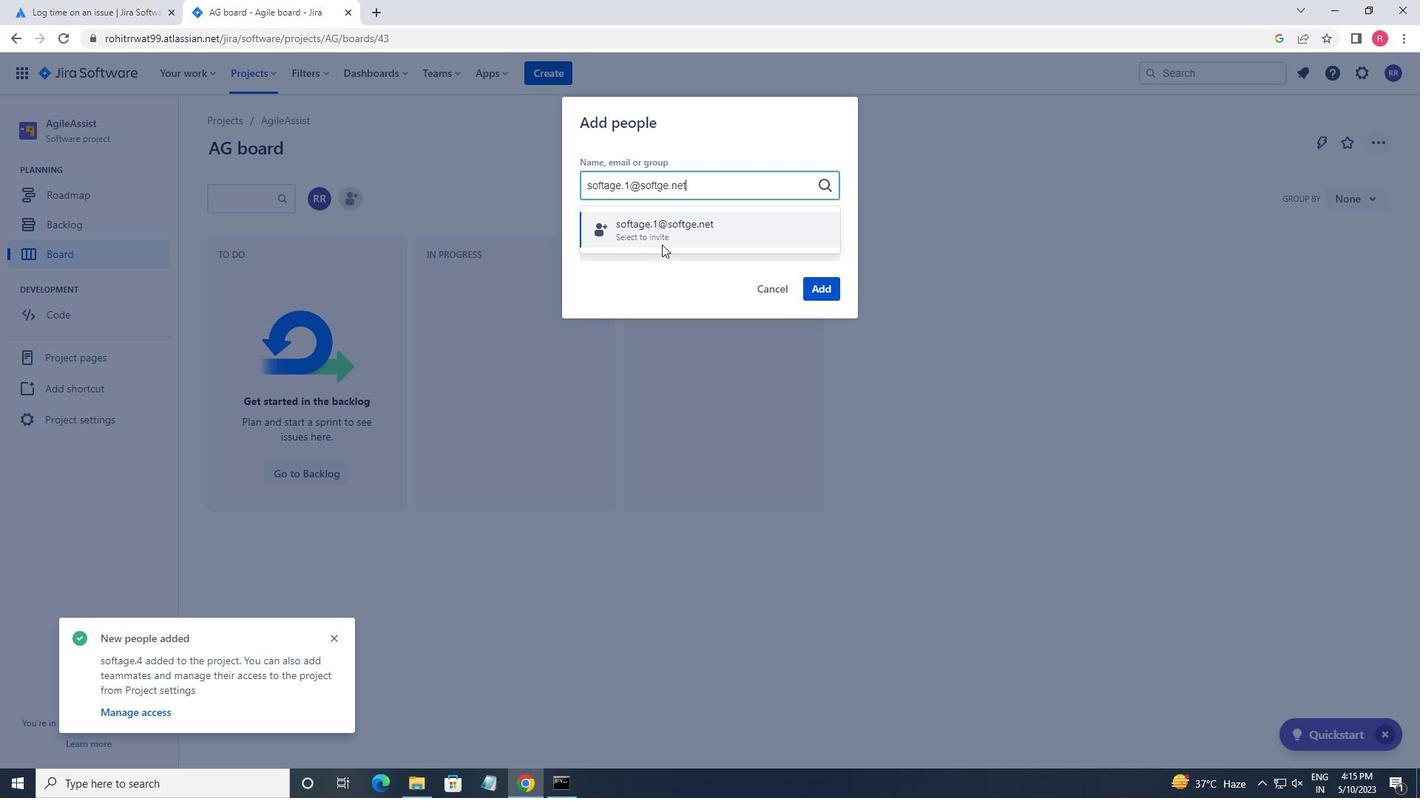 
Action: Mouse moved to (814, 292)
Screenshot: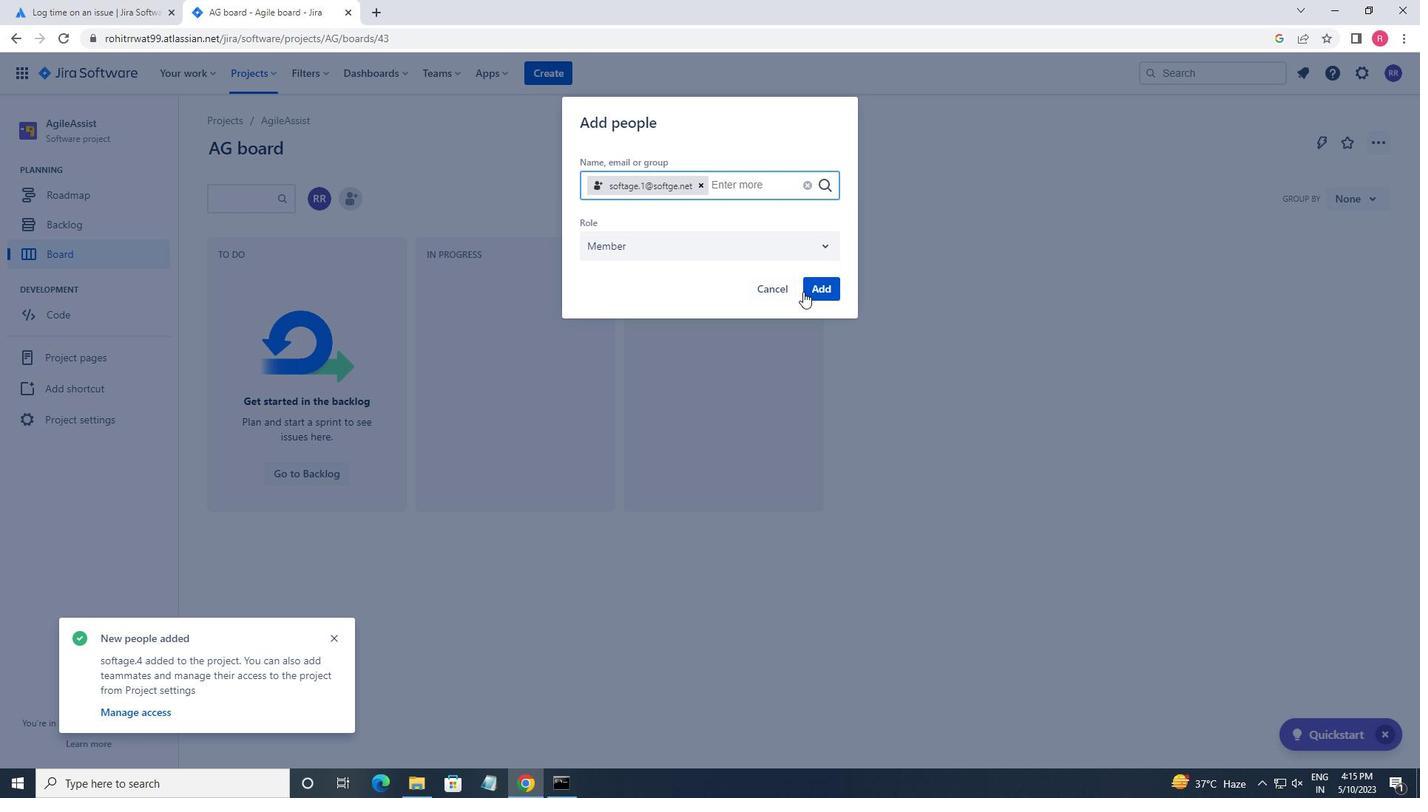 
Action: Mouse pressed left at (814, 292)
Screenshot: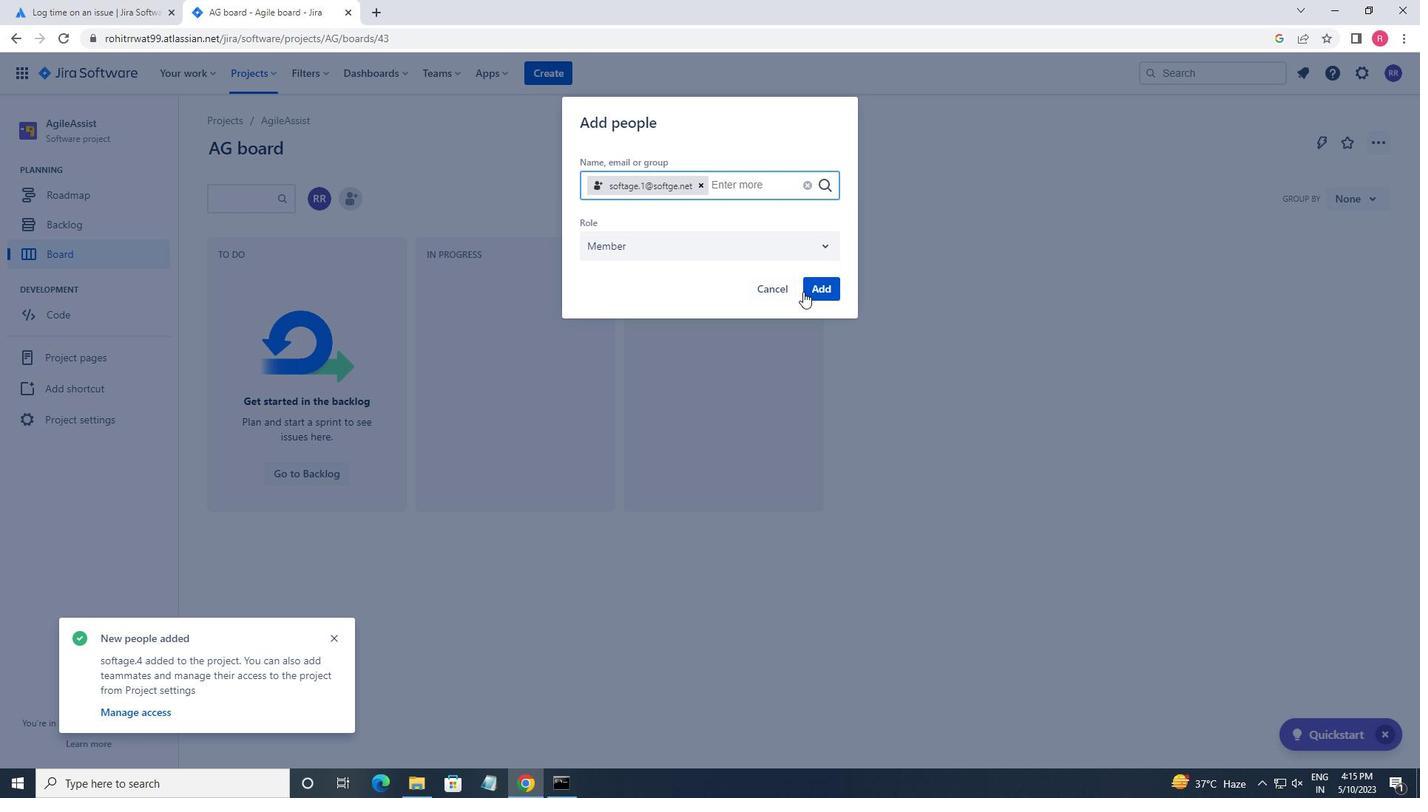 
Action: Mouse moved to (890, 346)
Screenshot: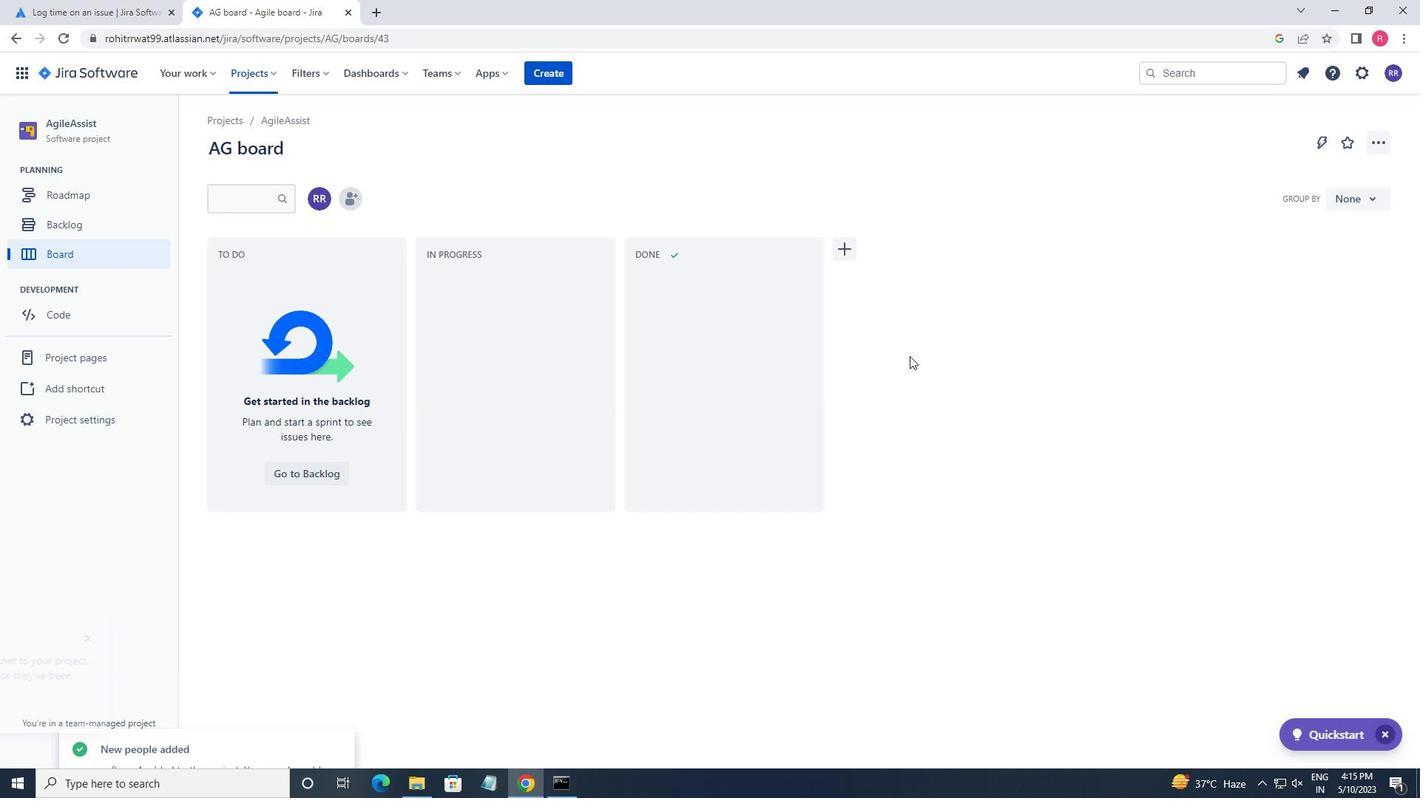
